 Task: Find people on LinkedIn with the title 'Administrative Specialist' in 'HR Consulting' at 'Job Vacancy Result' located in 'Suifenhe'.
Action: Mouse moved to (483, 64)
Screenshot: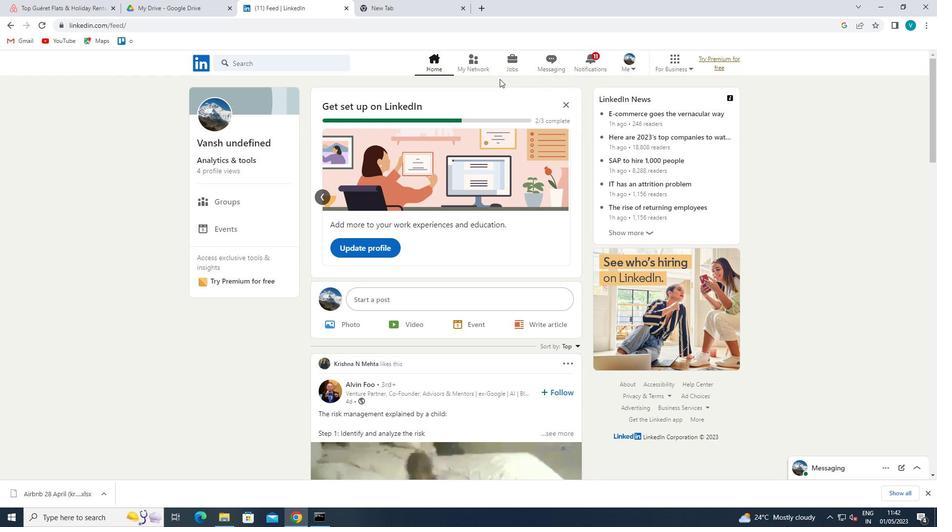 
Action: Mouse pressed left at (483, 64)
Screenshot: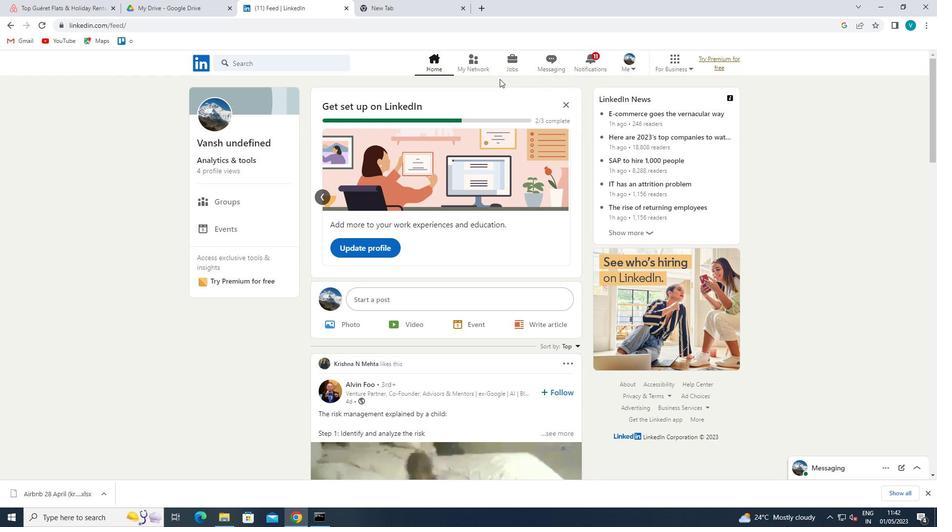 
Action: Mouse moved to (258, 114)
Screenshot: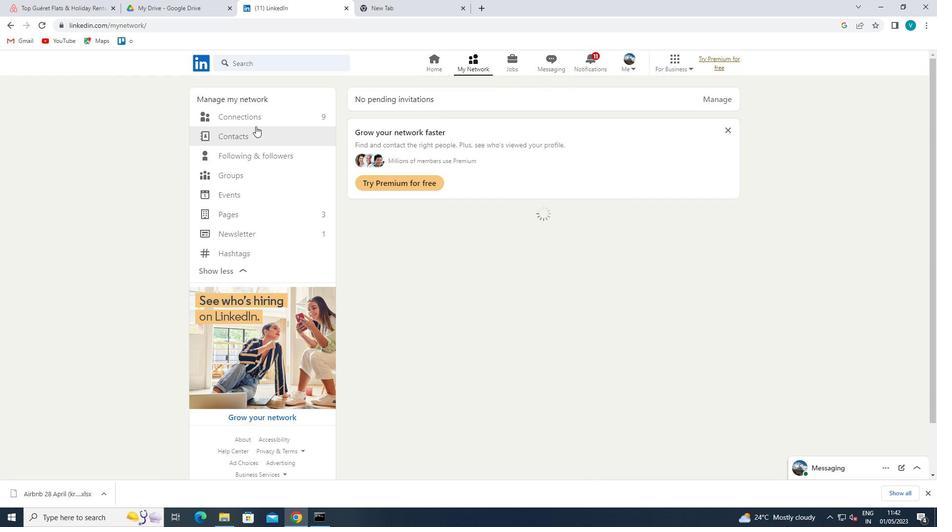 
Action: Mouse pressed left at (258, 114)
Screenshot: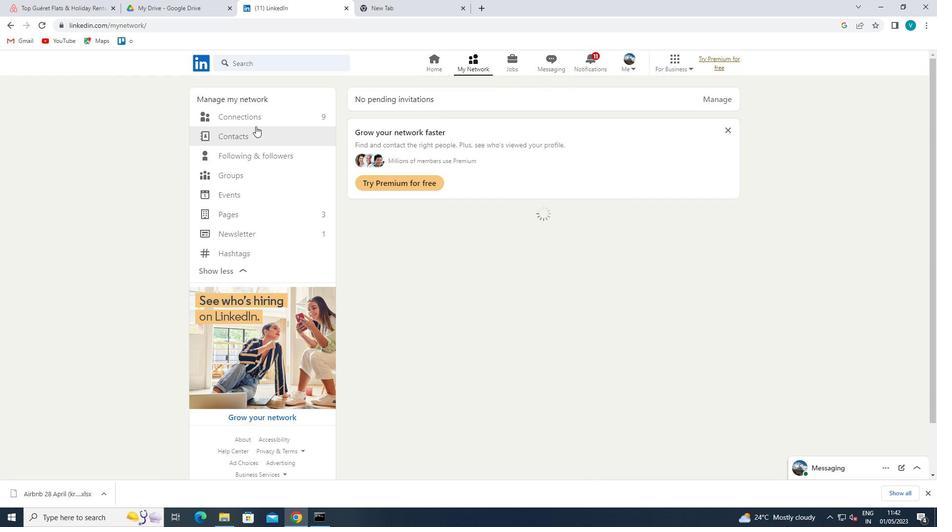 
Action: Mouse moved to (538, 122)
Screenshot: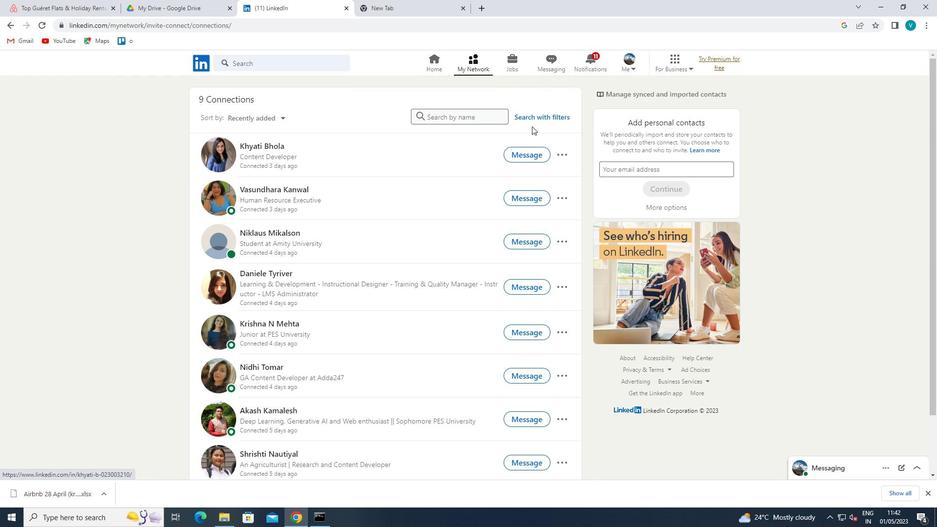 
Action: Mouse pressed left at (538, 122)
Screenshot: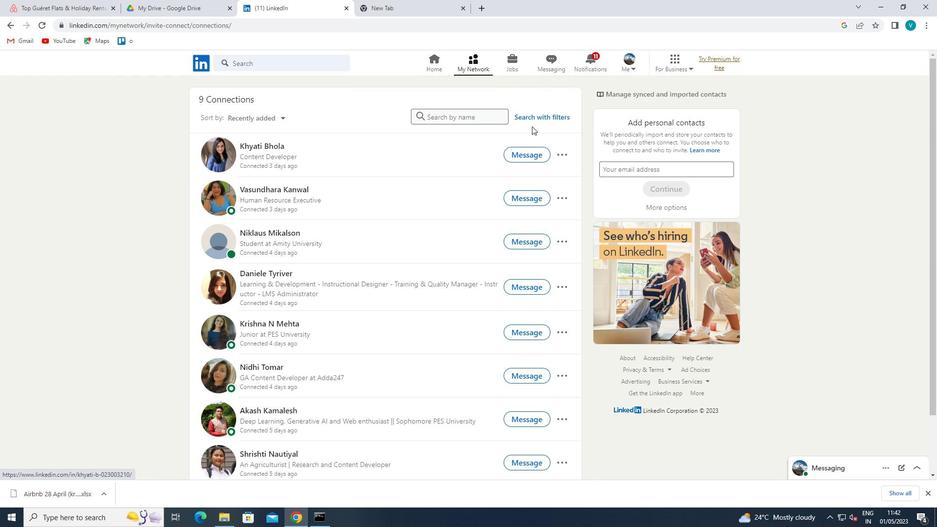 
Action: Mouse moved to (452, 92)
Screenshot: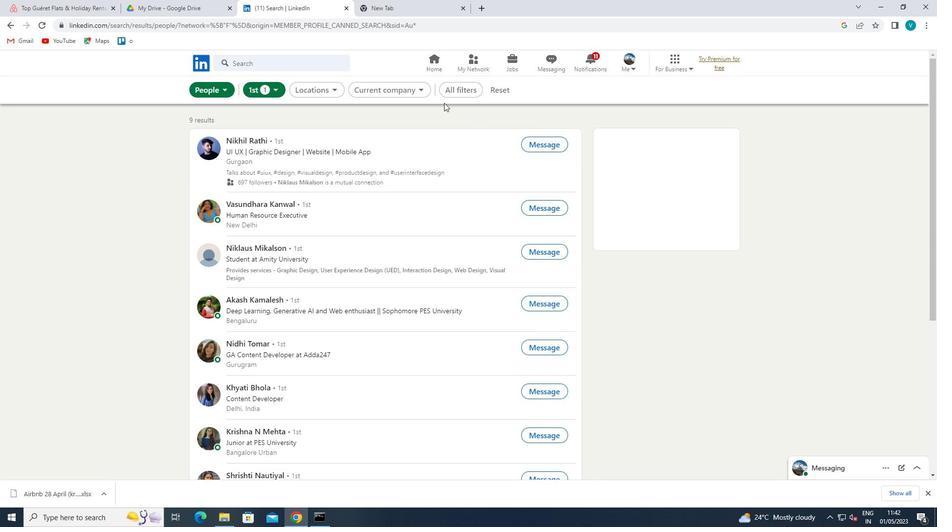 
Action: Mouse pressed left at (452, 92)
Screenshot: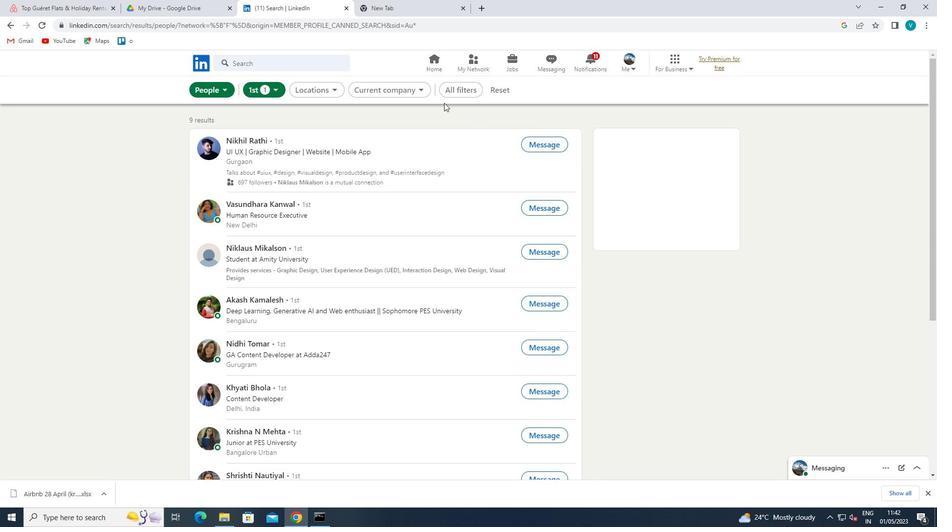 
Action: Mouse moved to (737, 238)
Screenshot: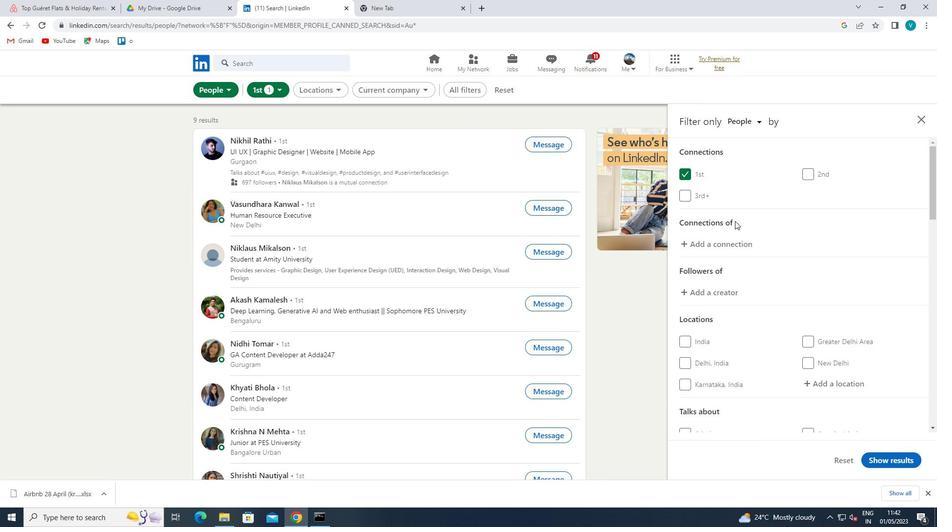 
Action: Mouse scrolled (737, 238) with delta (0, 0)
Screenshot: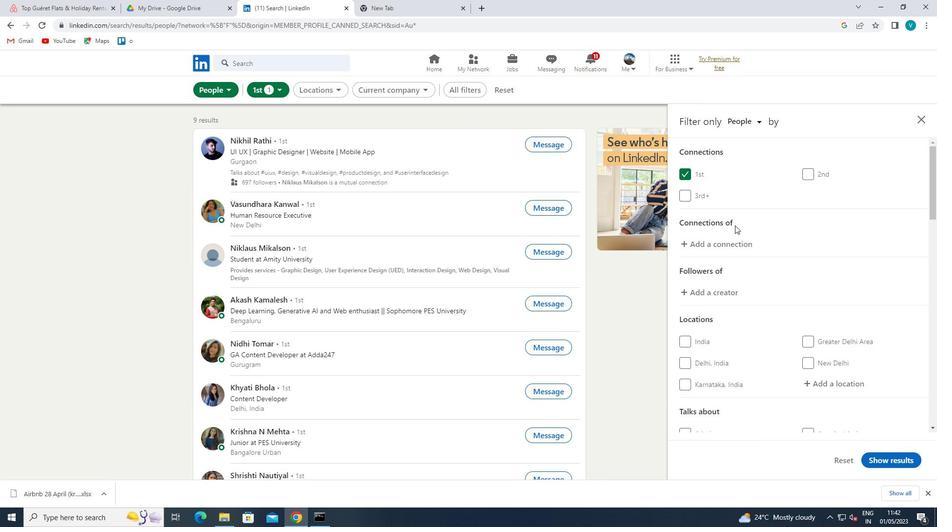 
Action: Mouse moved to (808, 330)
Screenshot: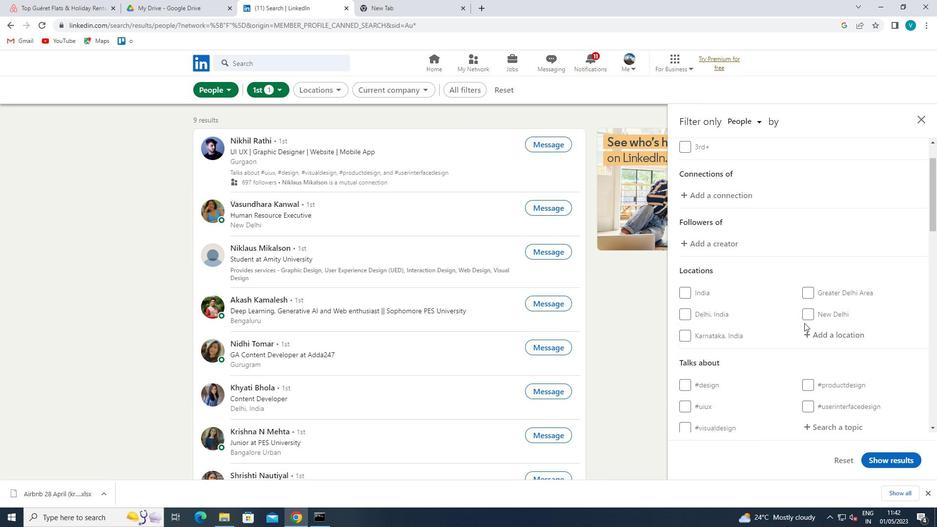 
Action: Mouse pressed left at (808, 330)
Screenshot: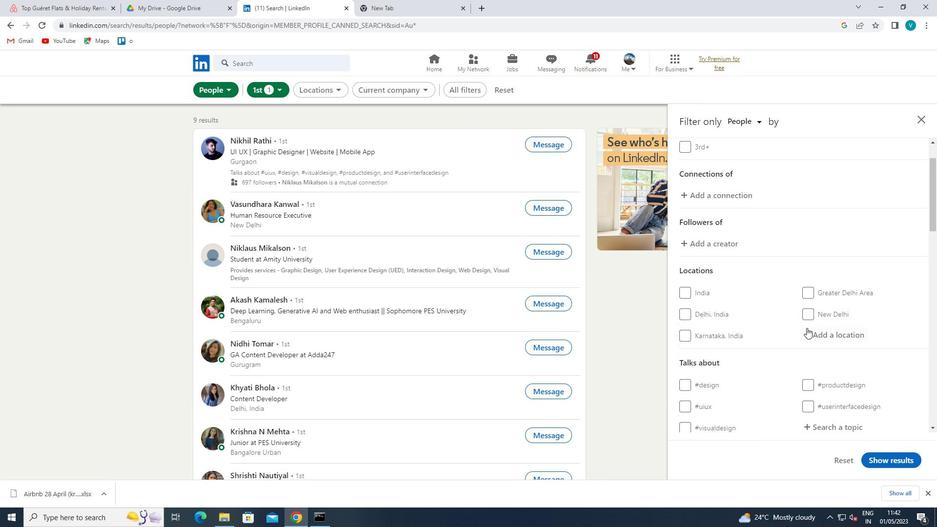 
Action: Mouse moved to (379, 144)
Screenshot: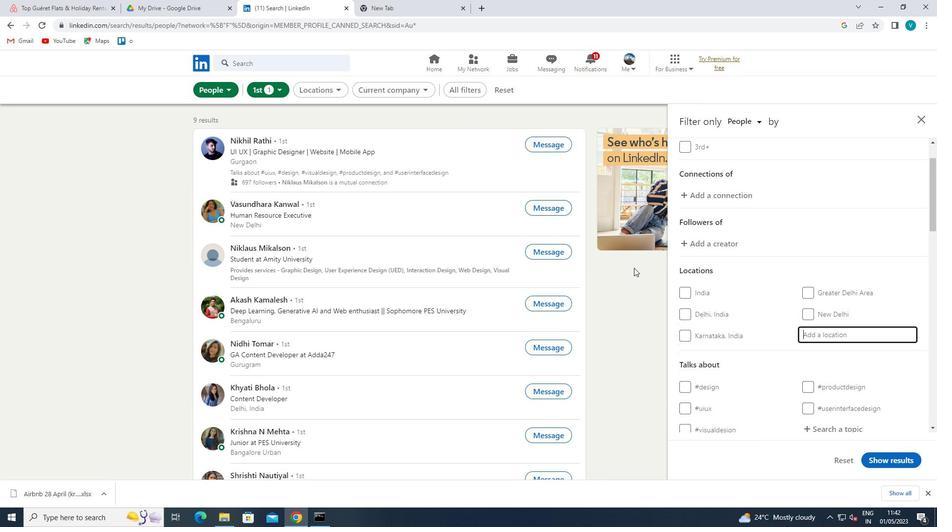 
Action: Key pressed <Key.shift>SUIFENHE
Screenshot: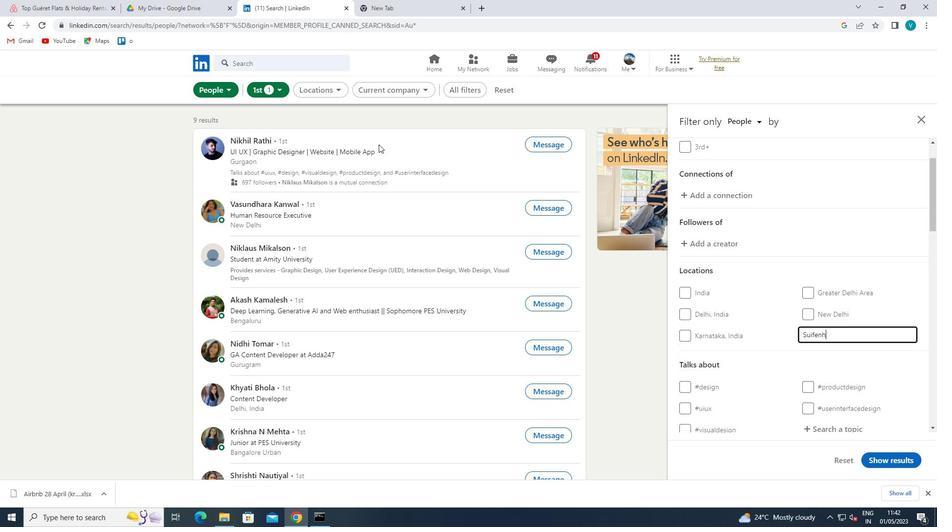 
Action: Mouse moved to (753, 315)
Screenshot: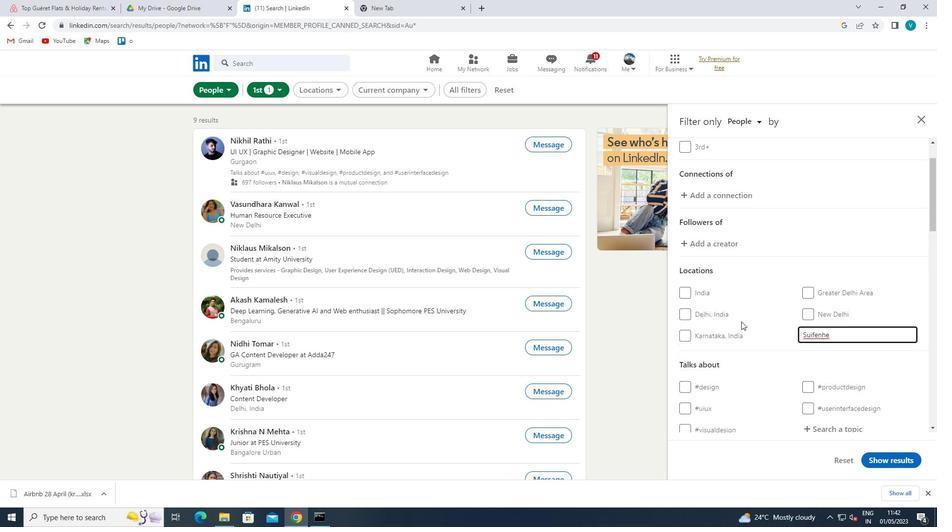 
Action: Mouse pressed left at (753, 315)
Screenshot: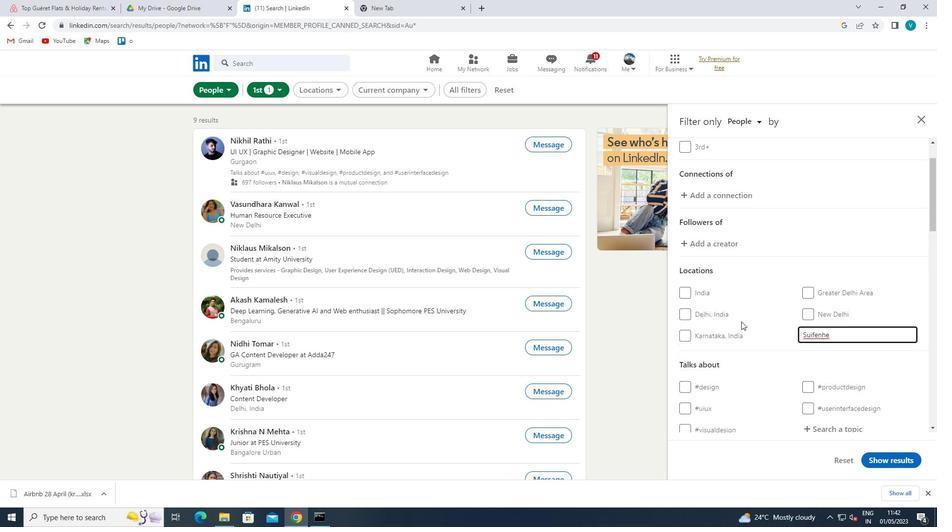 
Action: Mouse moved to (807, 299)
Screenshot: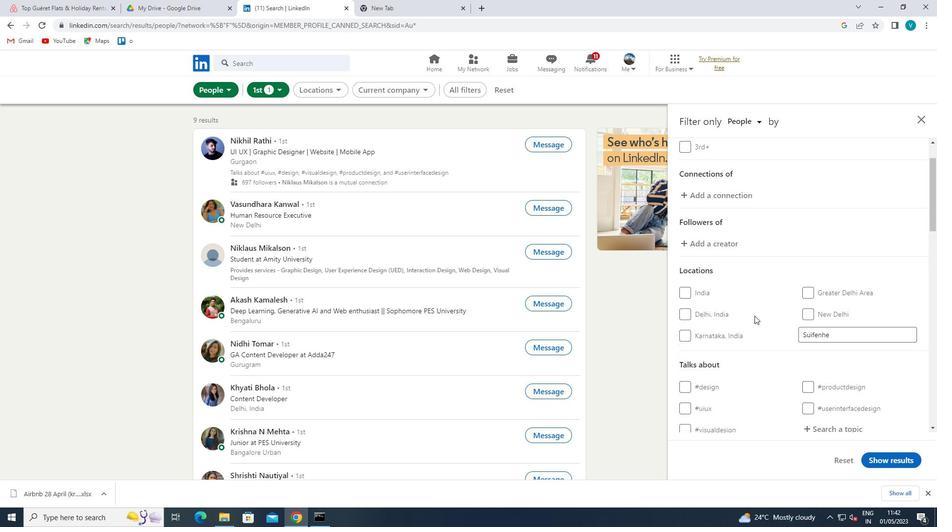 
Action: Mouse scrolled (807, 299) with delta (0, 0)
Screenshot: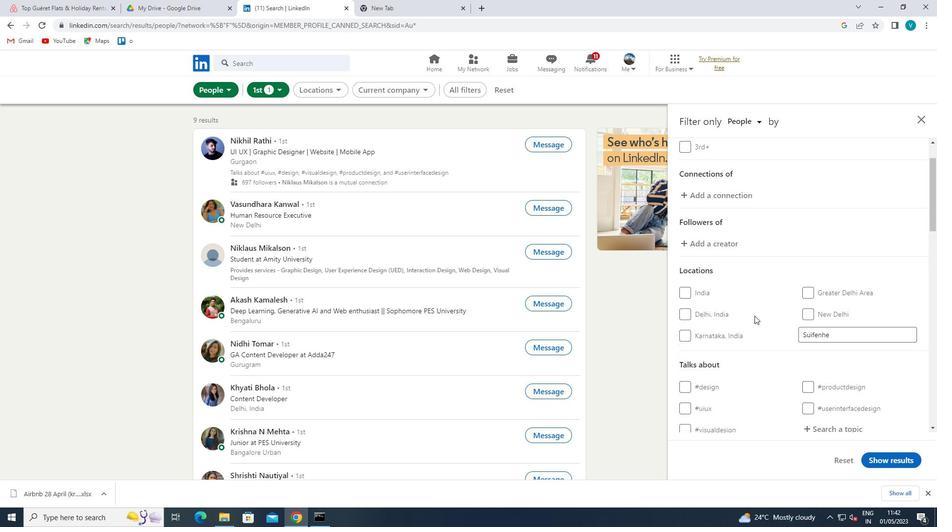 
Action: Mouse scrolled (807, 299) with delta (0, 0)
Screenshot: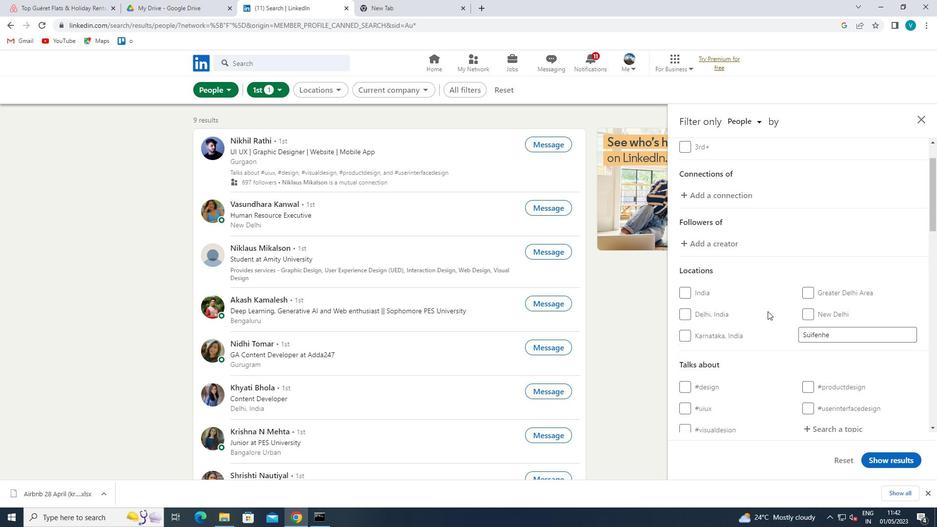 
Action: Mouse scrolled (807, 299) with delta (0, 0)
Screenshot: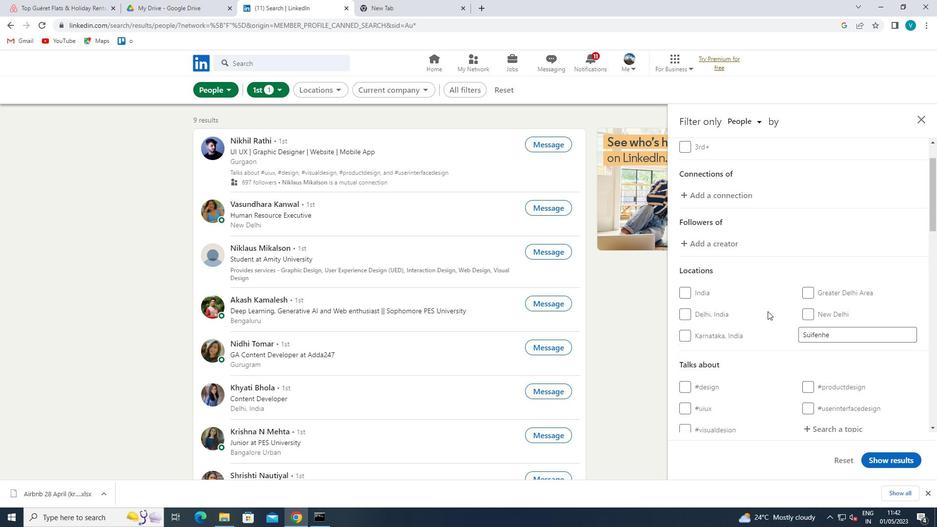
Action: Mouse scrolled (807, 299) with delta (0, 0)
Screenshot: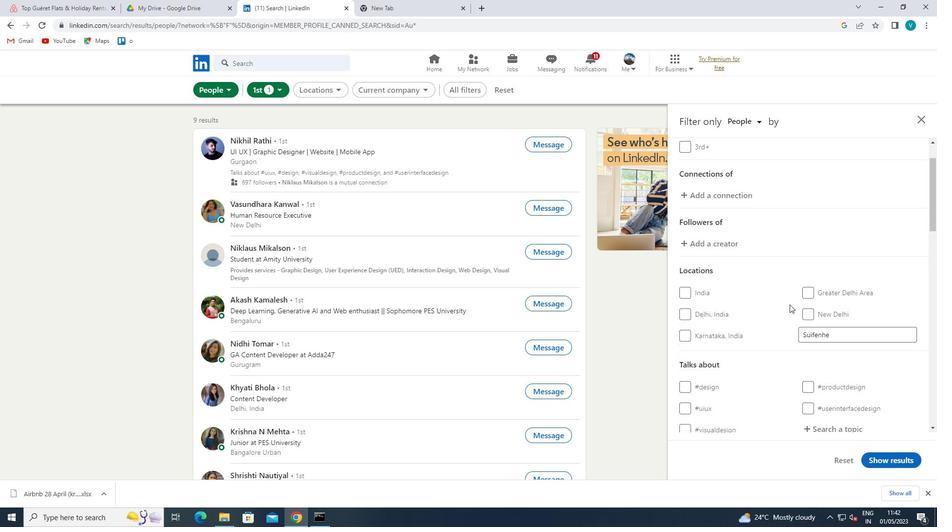 
Action: Mouse moved to (836, 238)
Screenshot: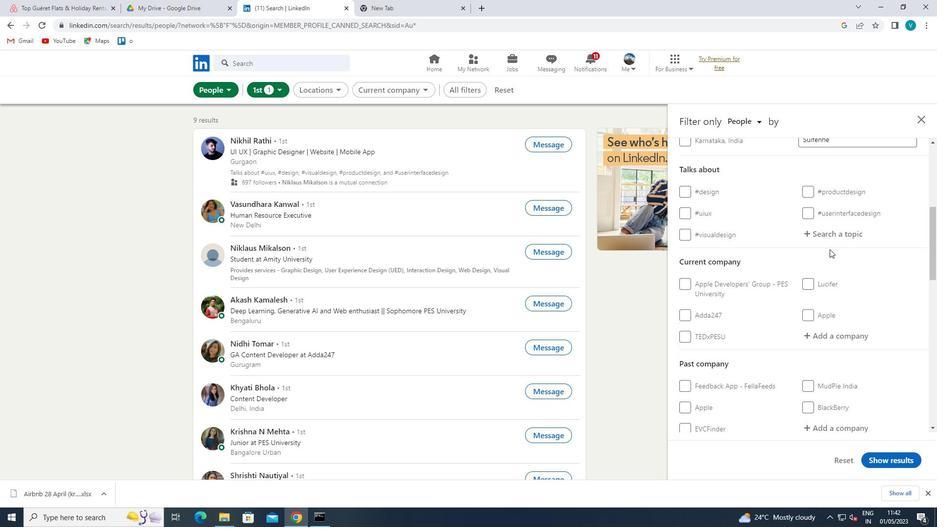 
Action: Mouse pressed left at (836, 238)
Screenshot: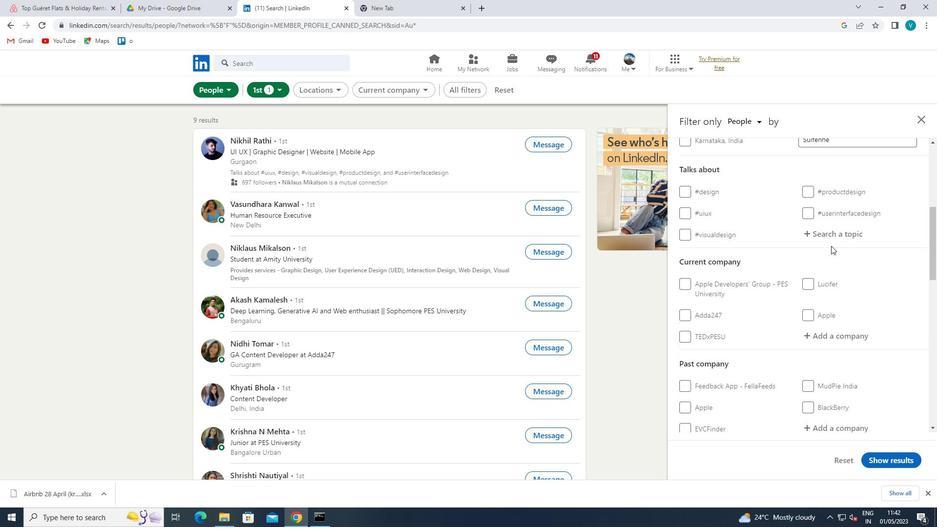 
Action: Mouse moved to (837, 237)
Screenshot: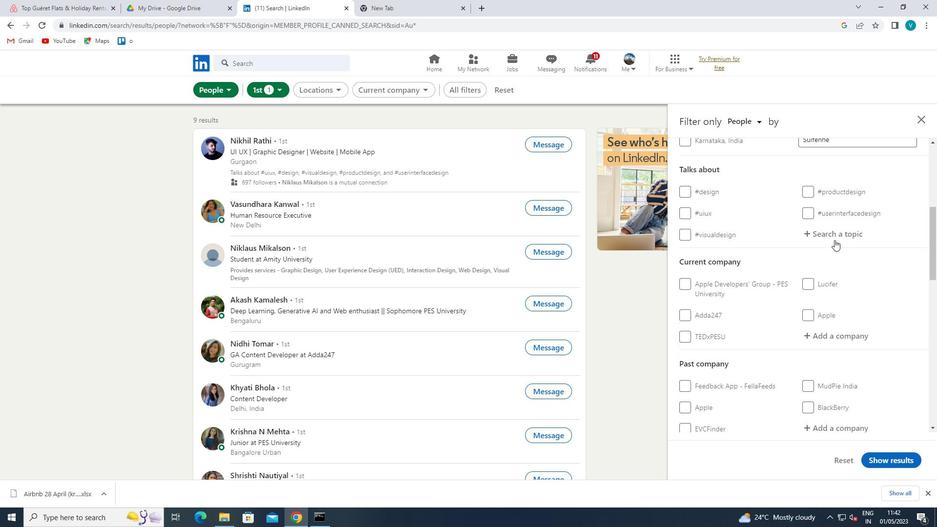 
Action: Key pressed <Key.shift>#COACHING
Screenshot: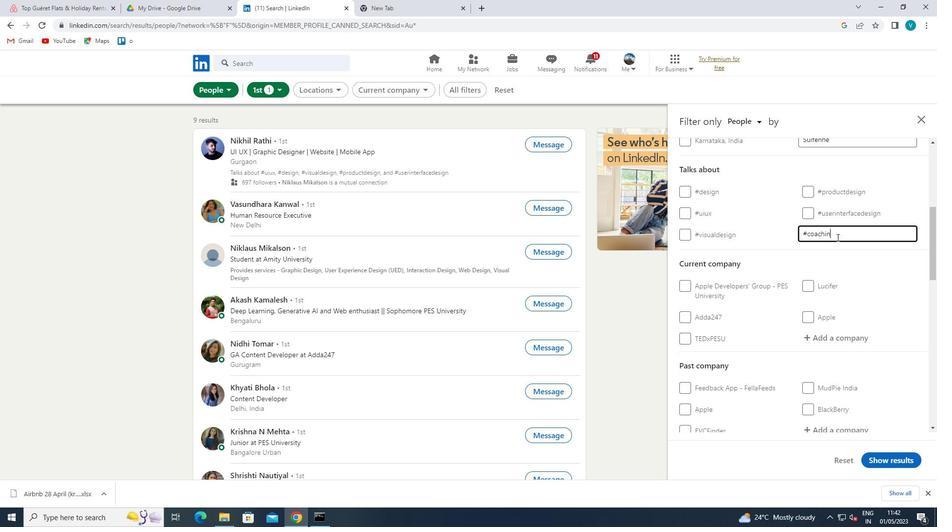 
Action: Mouse moved to (789, 249)
Screenshot: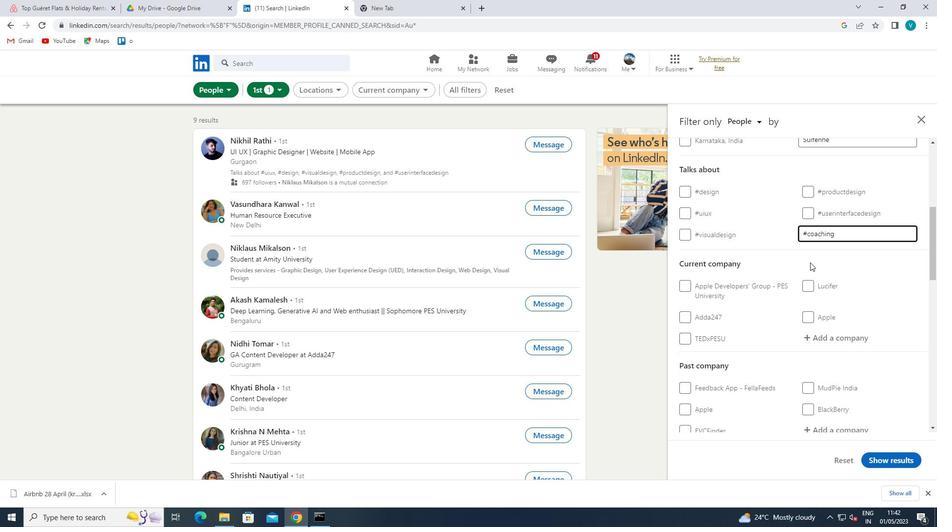 
Action: Mouse pressed left at (789, 249)
Screenshot: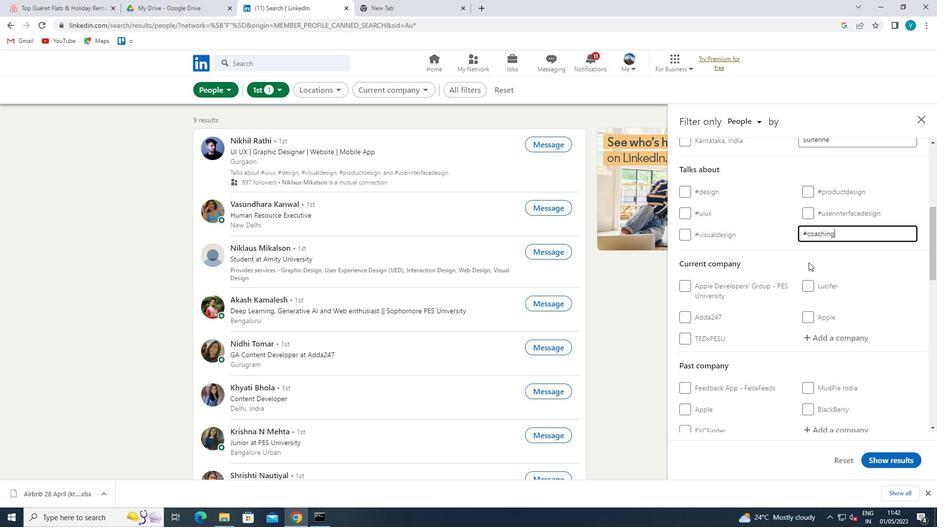 
Action: Mouse scrolled (789, 249) with delta (0, 0)
Screenshot: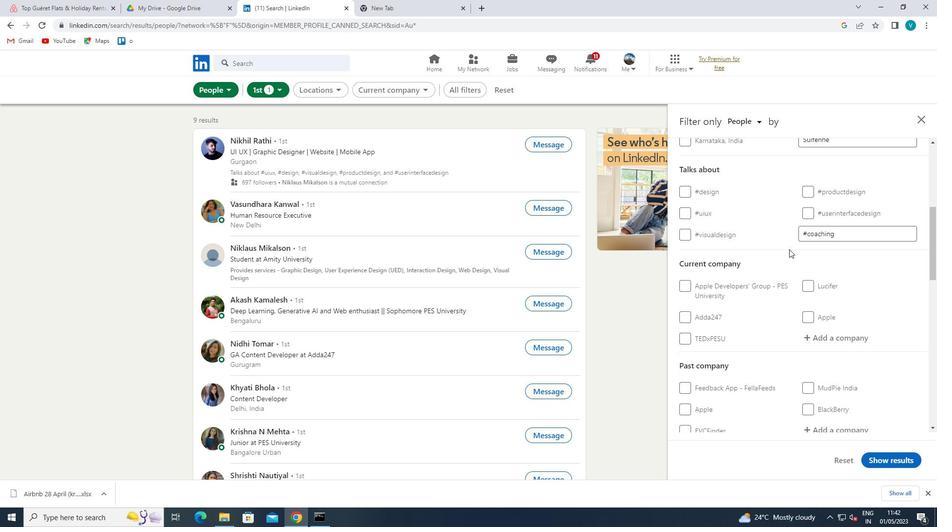 
Action: Mouse scrolled (789, 249) with delta (0, 0)
Screenshot: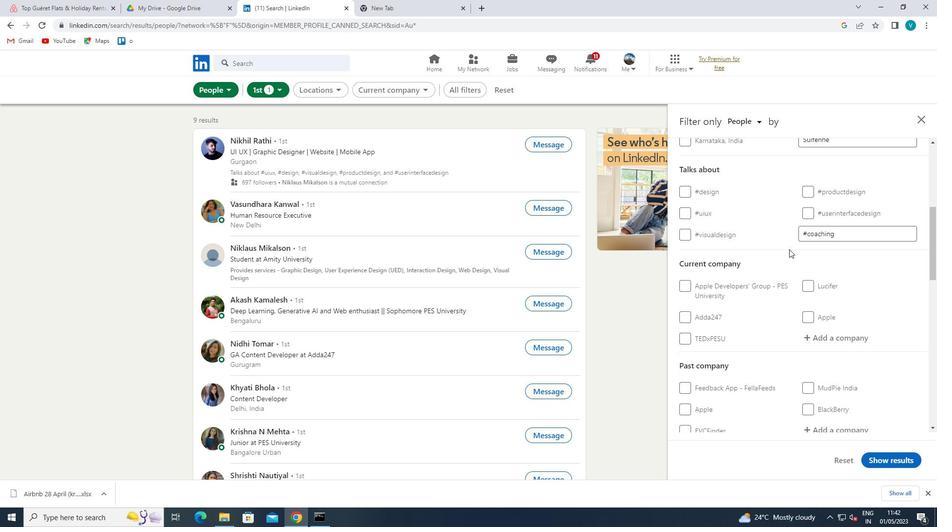 
Action: Mouse moved to (866, 243)
Screenshot: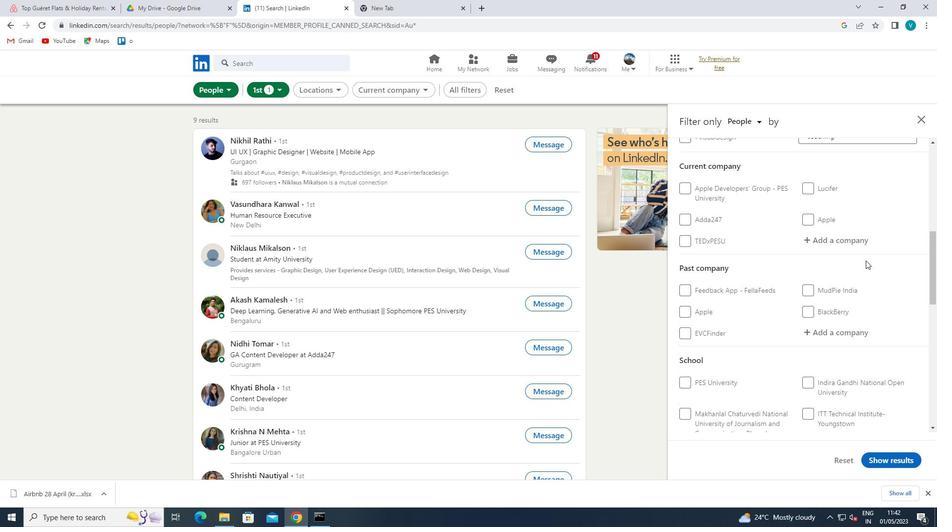 
Action: Mouse pressed left at (866, 243)
Screenshot: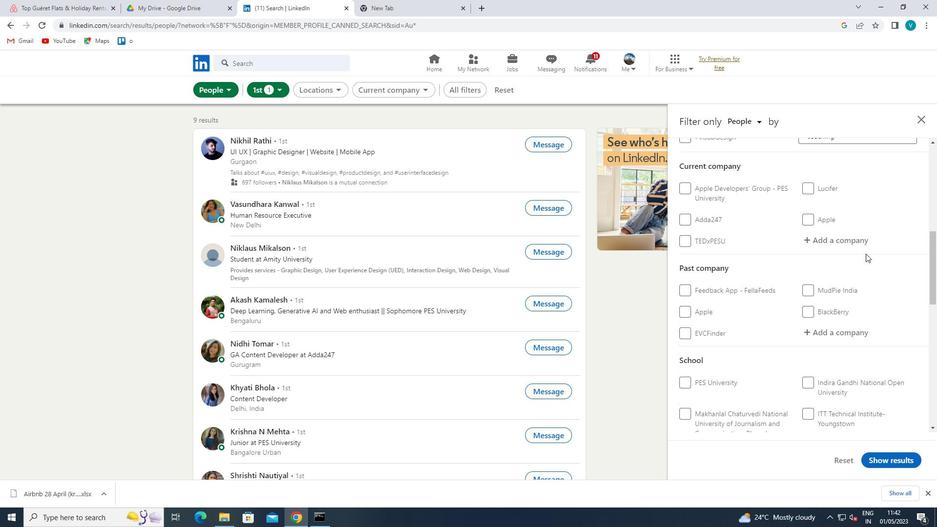 
Action: Mouse moved to (837, 258)
Screenshot: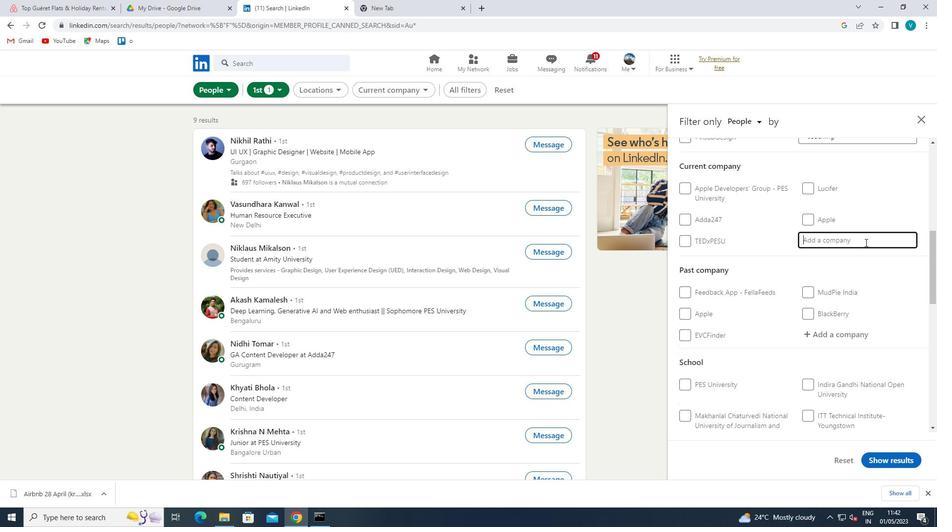
Action: Key pressed <Key.shift>
Screenshot: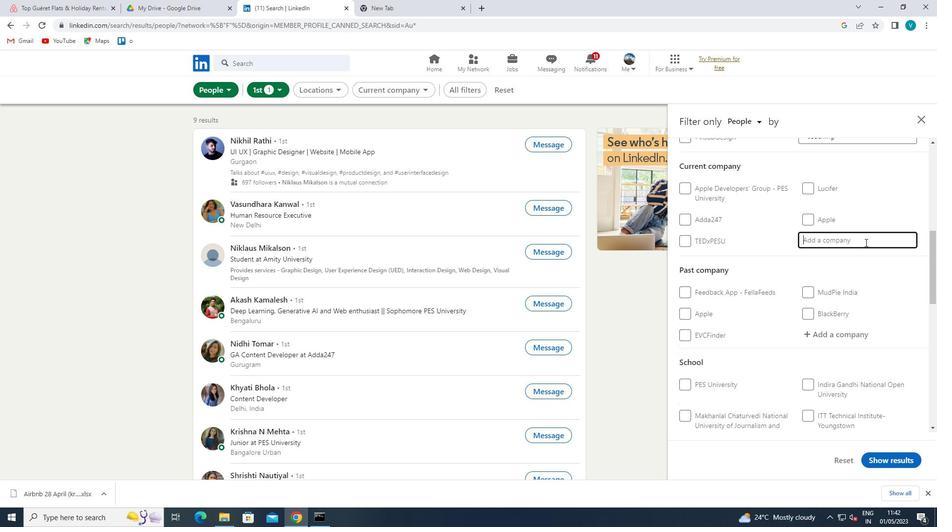 
Action: Mouse moved to (837, 258)
Screenshot: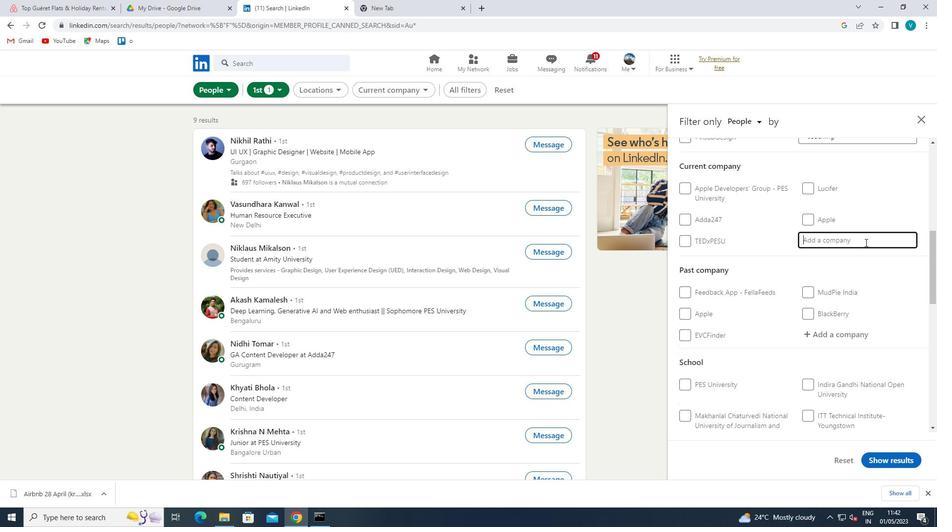 
Action: Key pressed JOB<Key.space><Key.shift>VACANCY
Screenshot: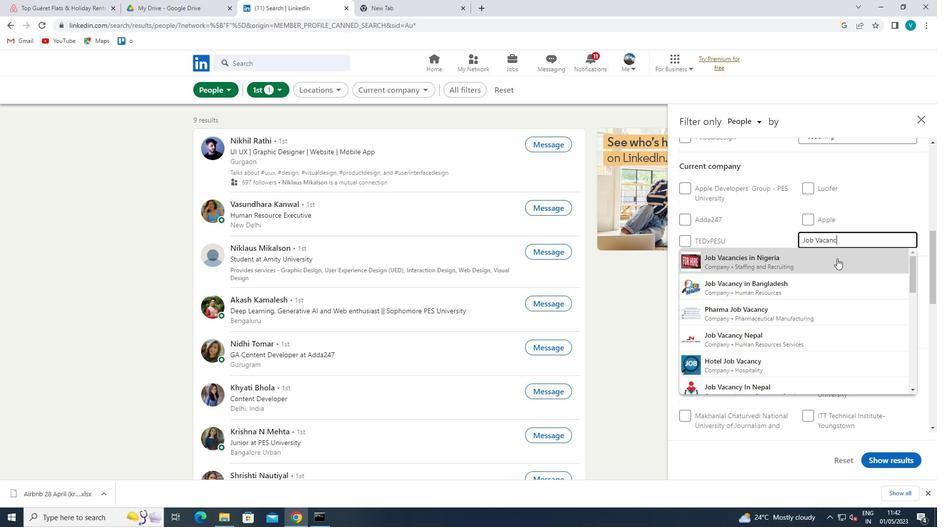 
Action: Mouse moved to (821, 267)
Screenshot: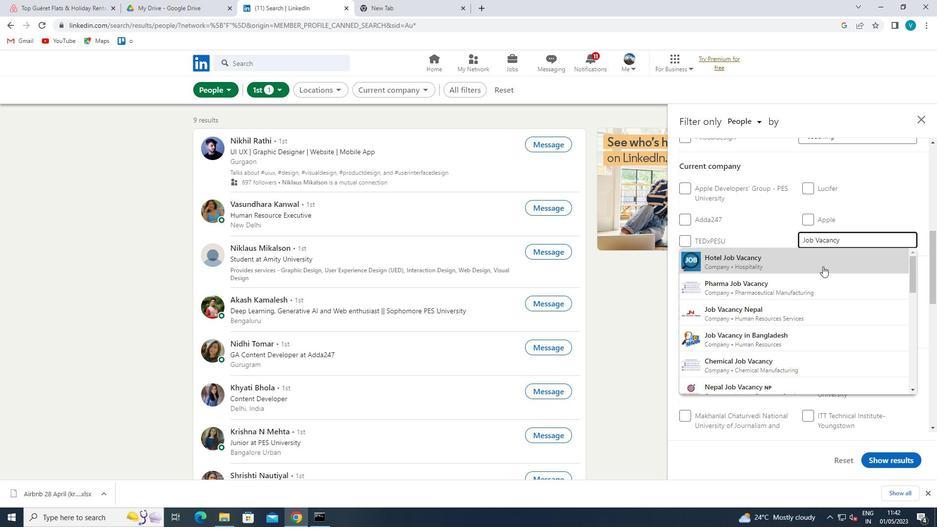 
Action: Key pressed <Key.space>
Screenshot: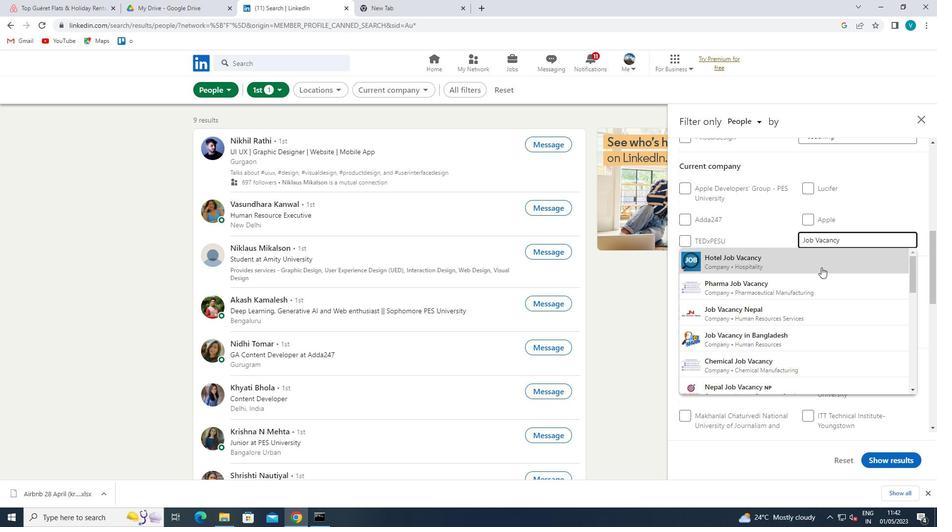 
Action: Mouse moved to (821, 267)
Screenshot: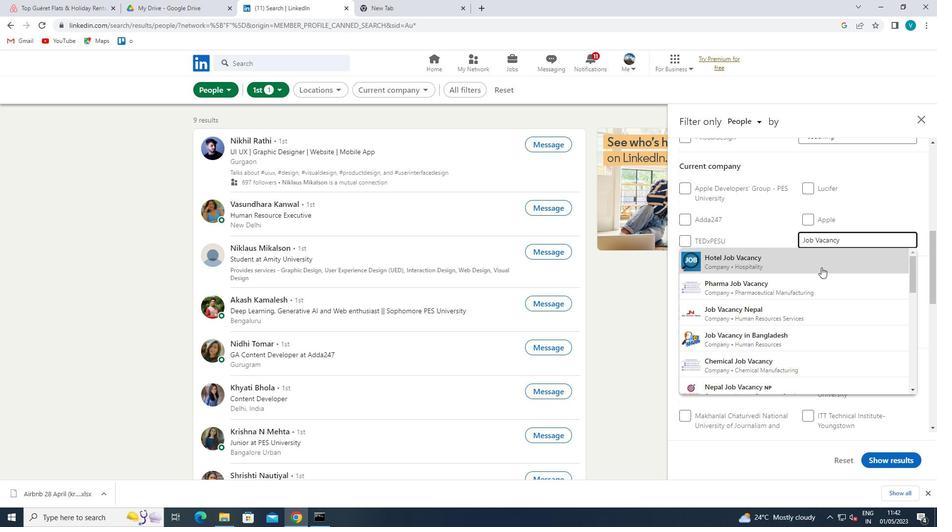 
Action: Key pressed <Key.shift>RE
Screenshot: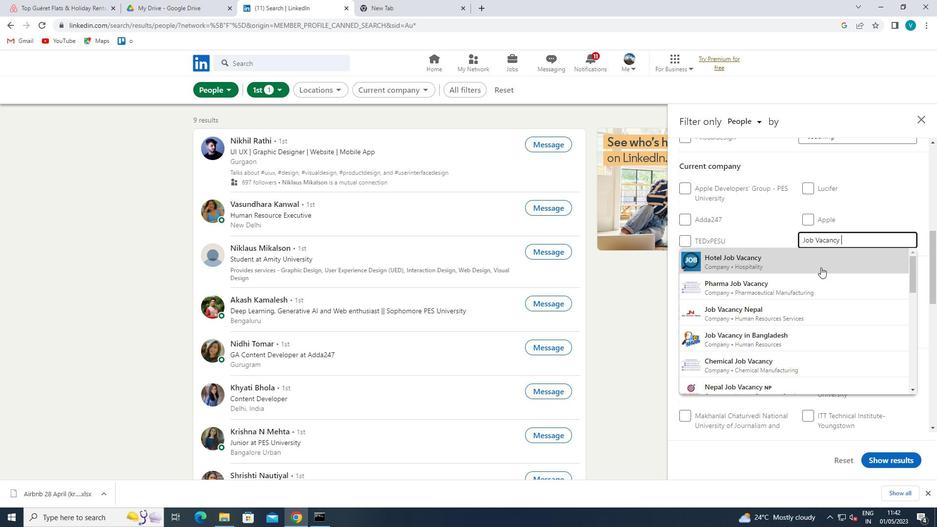 
Action: Mouse moved to (820, 268)
Screenshot: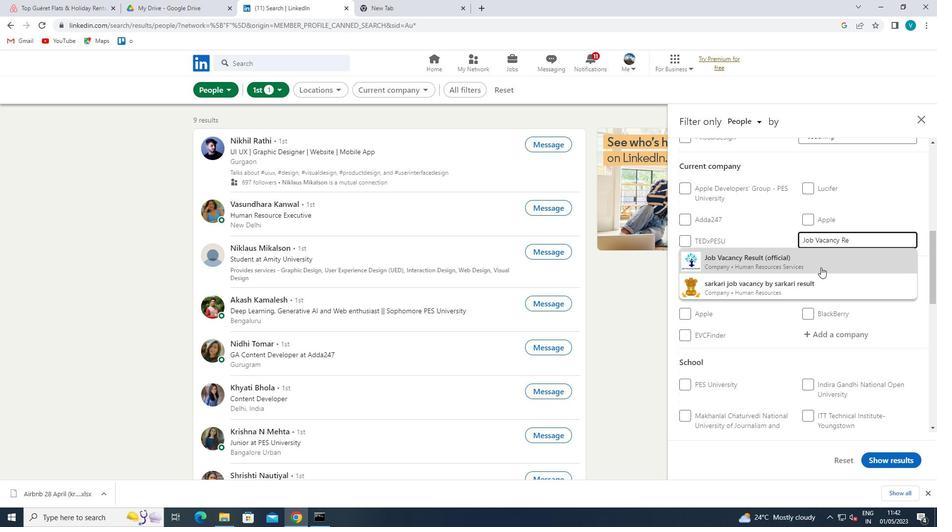 
Action: Mouse pressed left at (820, 268)
Screenshot: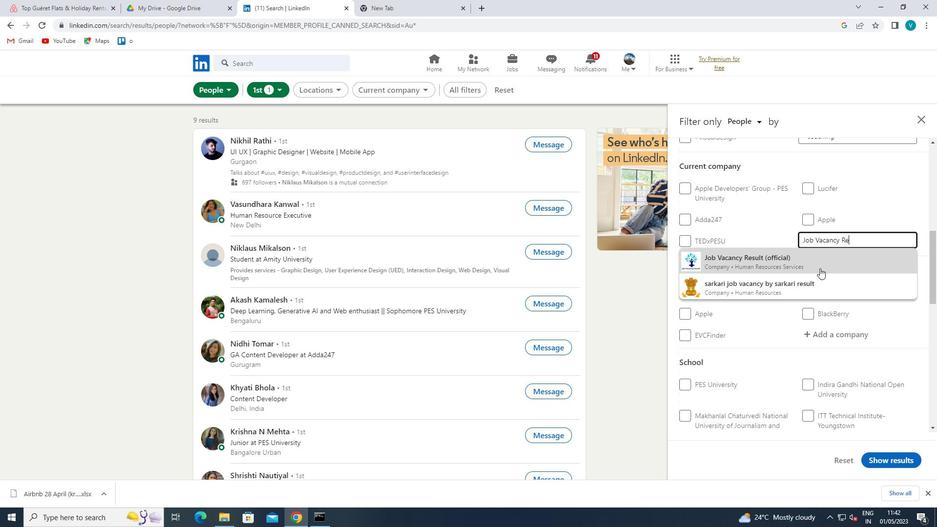 
Action: Mouse scrolled (820, 268) with delta (0, 0)
Screenshot: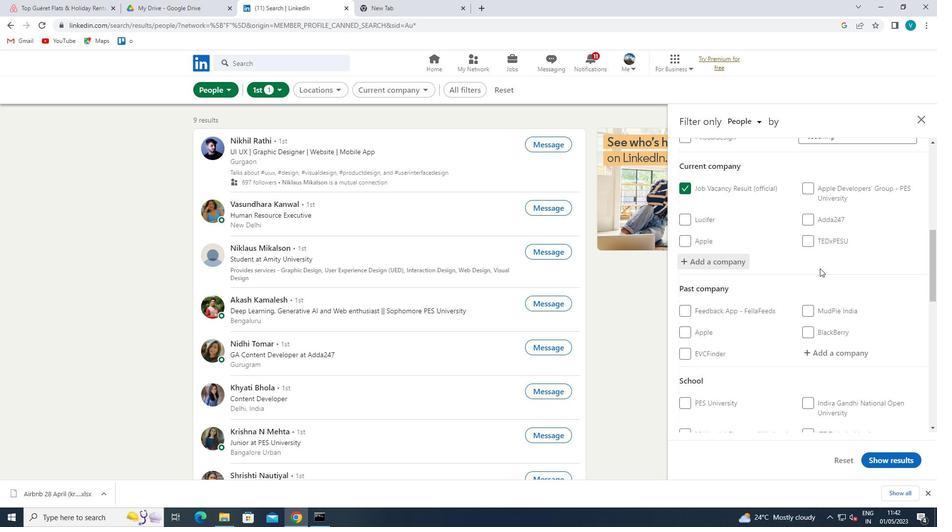 
Action: Mouse scrolled (820, 268) with delta (0, 0)
Screenshot: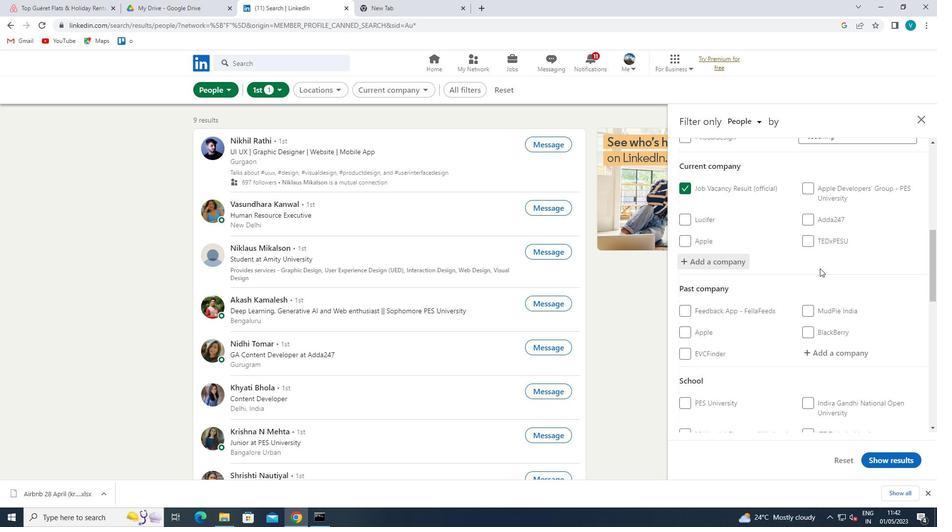 
Action: Mouse scrolled (820, 268) with delta (0, 0)
Screenshot: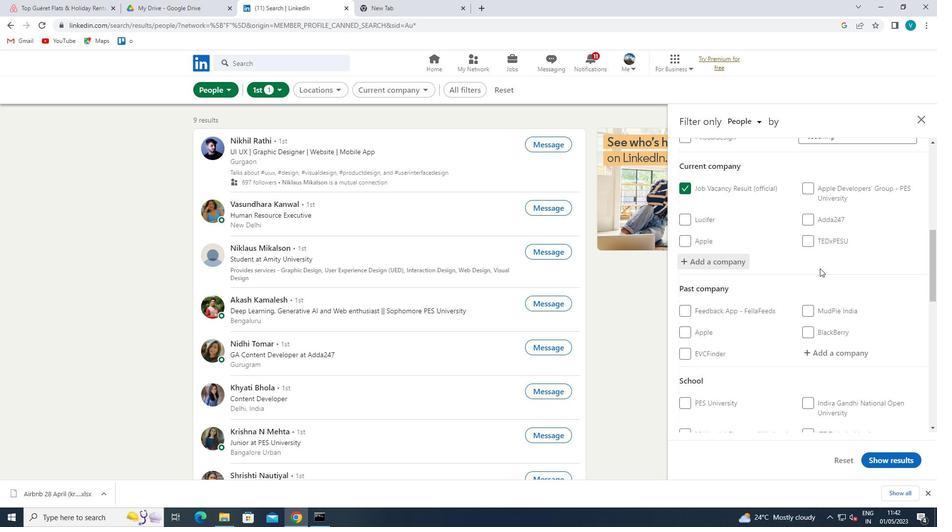 
Action: Mouse moved to (831, 320)
Screenshot: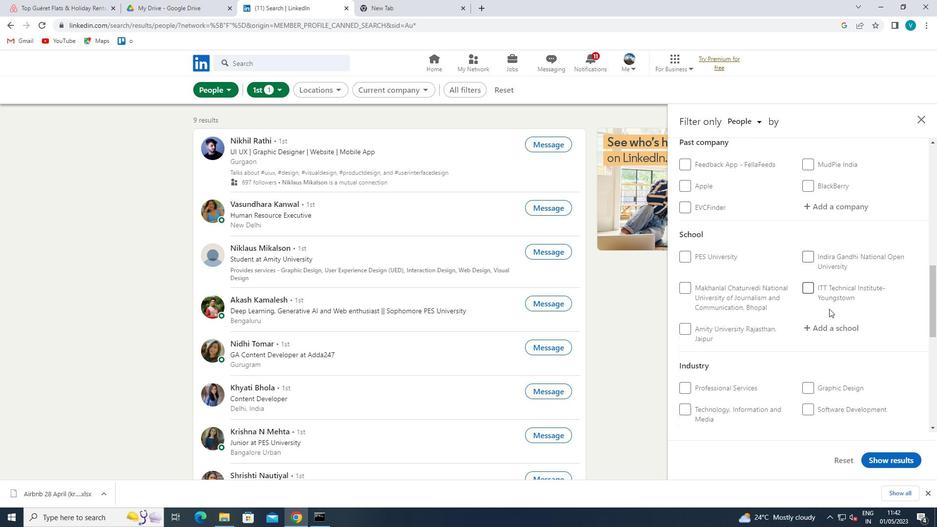 
Action: Mouse pressed left at (831, 320)
Screenshot: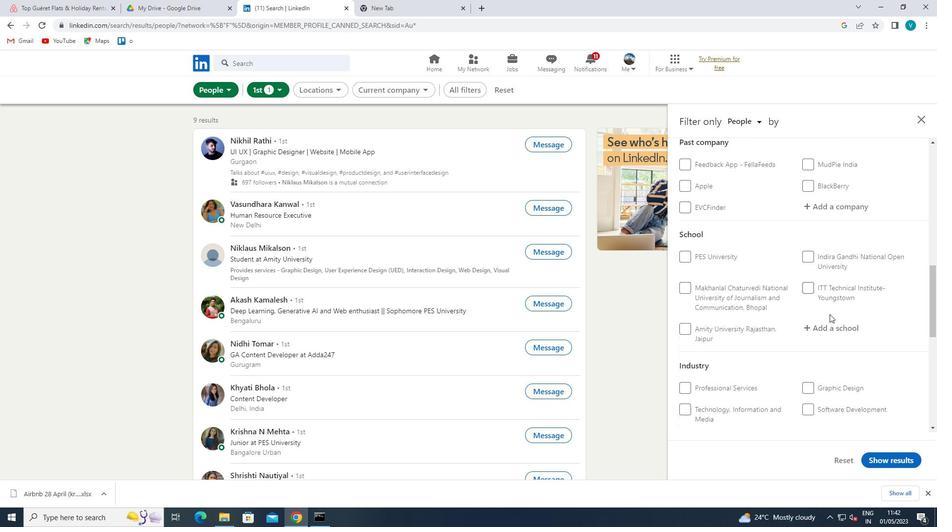 
Action: Mouse moved to (831, 324)
Screenshot: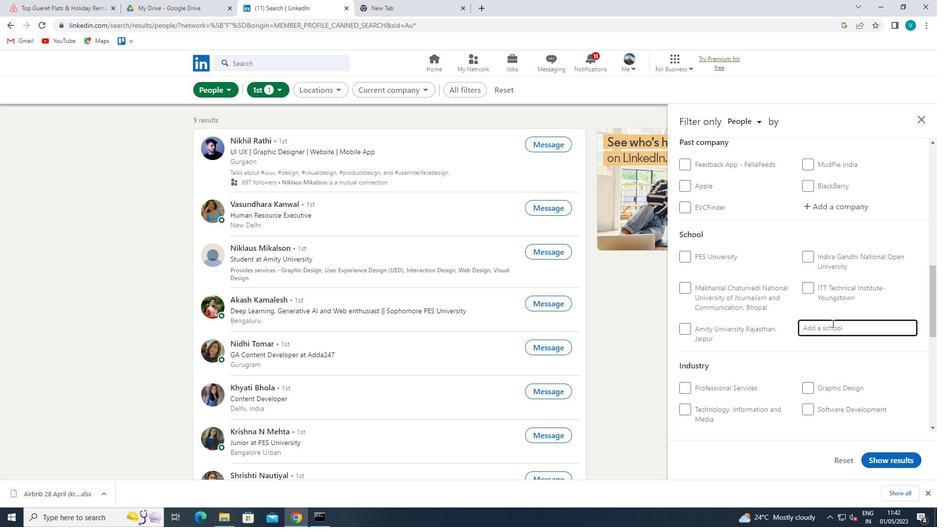 
Action: Mouse pressed left at (831, 324)
Screenshot: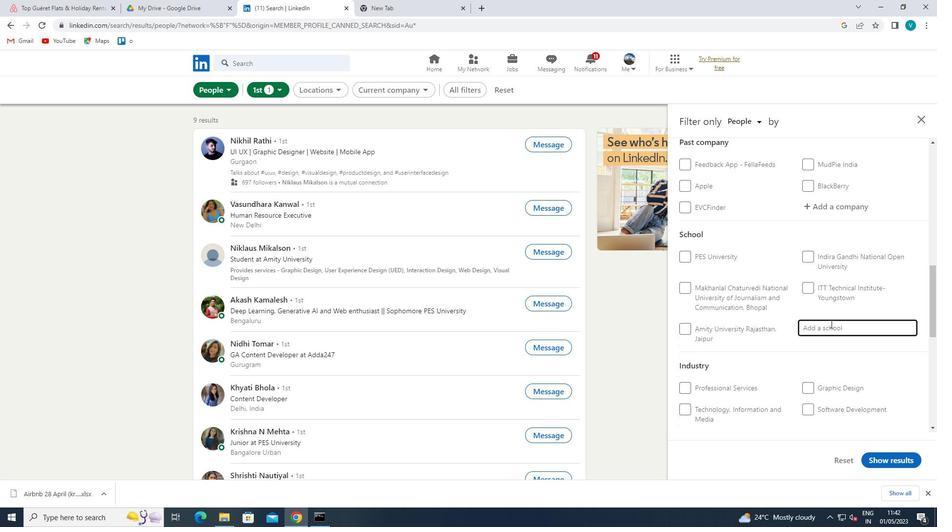 
Action: Key pressed <Key.shift>RAMJAS<Key.space>
Screenshot: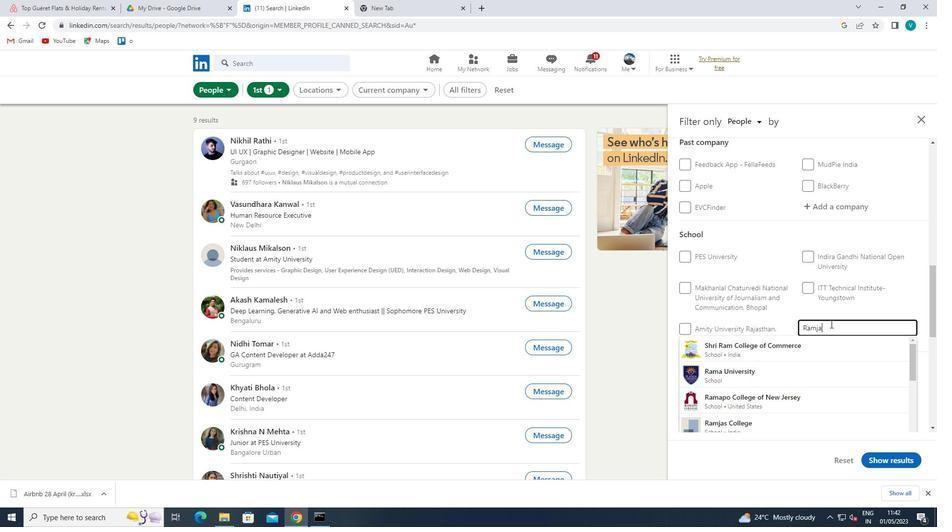 
Action: Mouse moved to (824, 345)
Screenshot: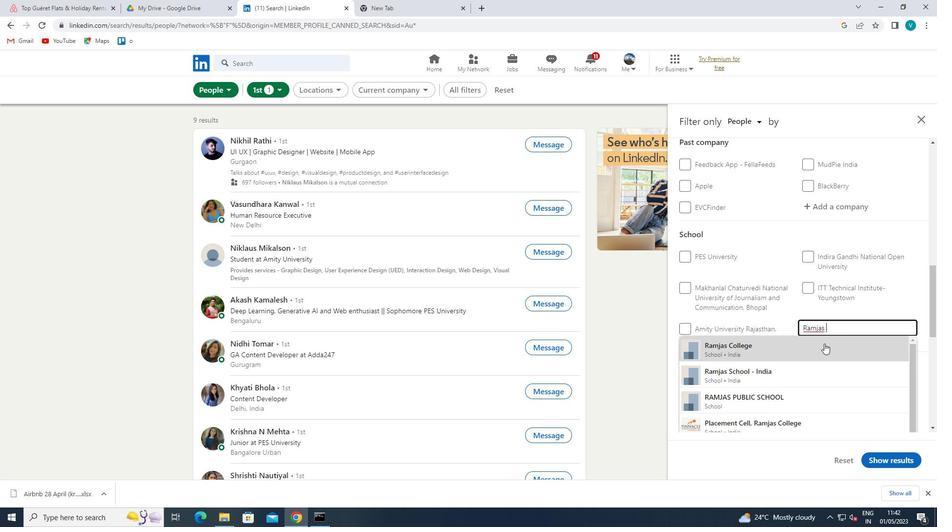 
Action: Mouse pressed left at (824, 345)
Screenshot: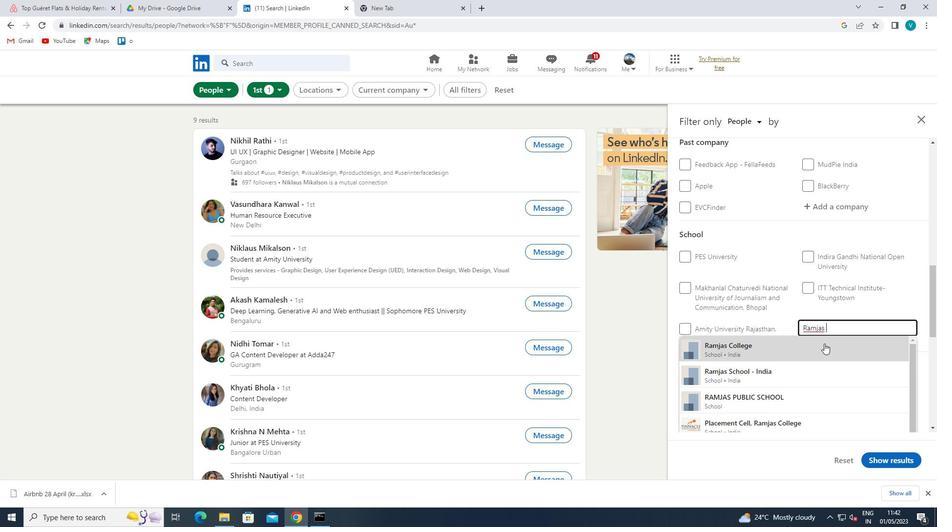 
Action: Mouse moved to (827, 345)
Screenshot: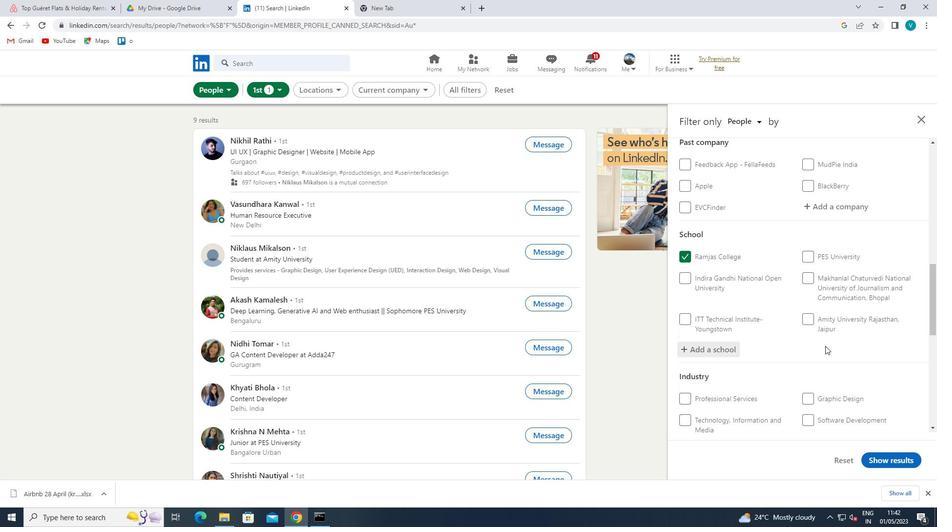 
Action: Mouse scrolled (827, 345) with delta (0, 0)
Screenshot: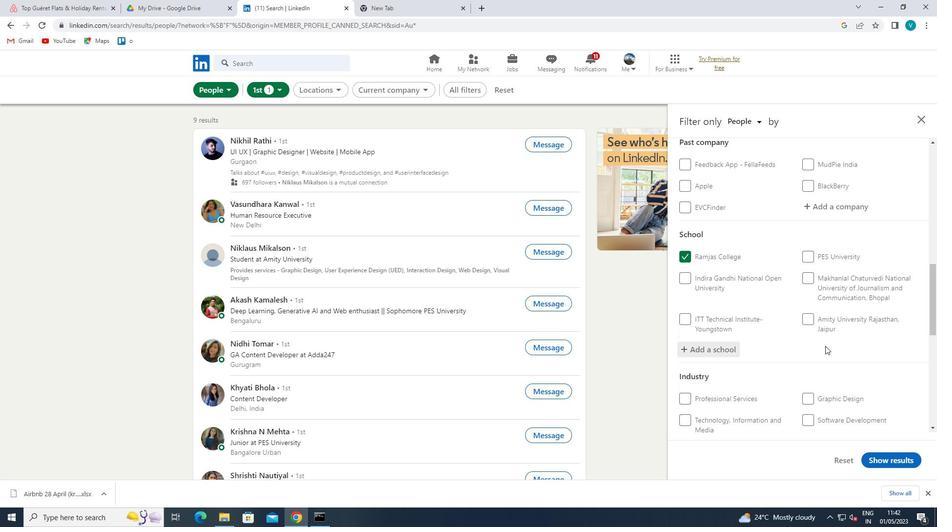 
Action: Mouse scrolled (827, 345) with delta (0, 0)
Screenshot: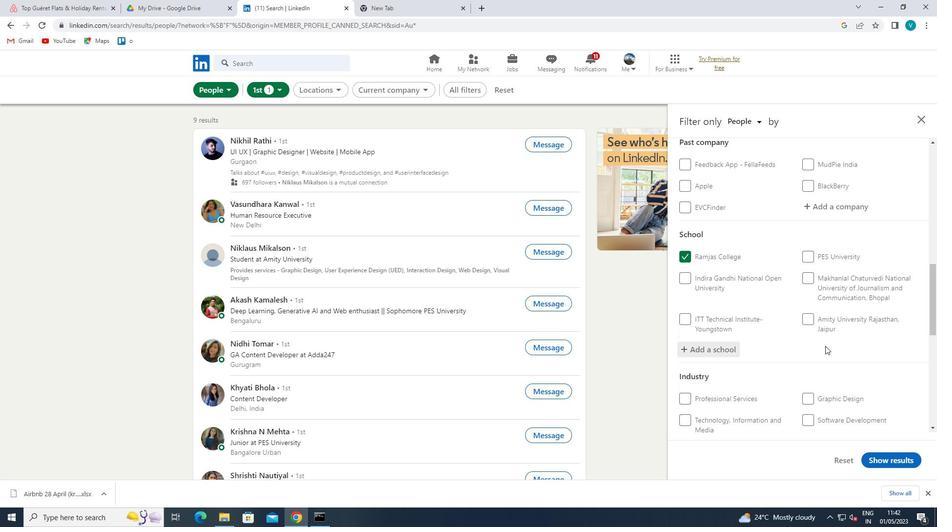
Action: Mouse scrolled (827, 345) with delta (0, 0)
Screenshot: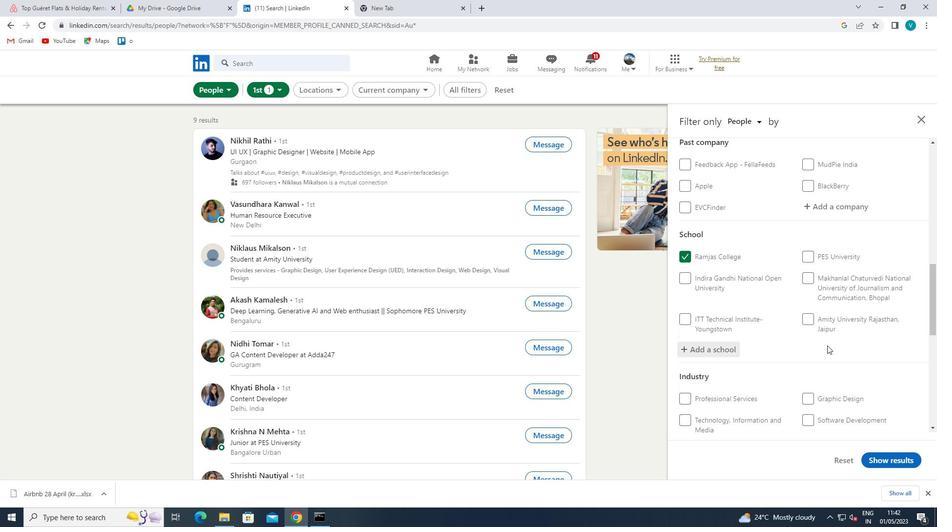 
Action: Mouse scrolled (827, 345) with delta (0, 0)
Screenshot: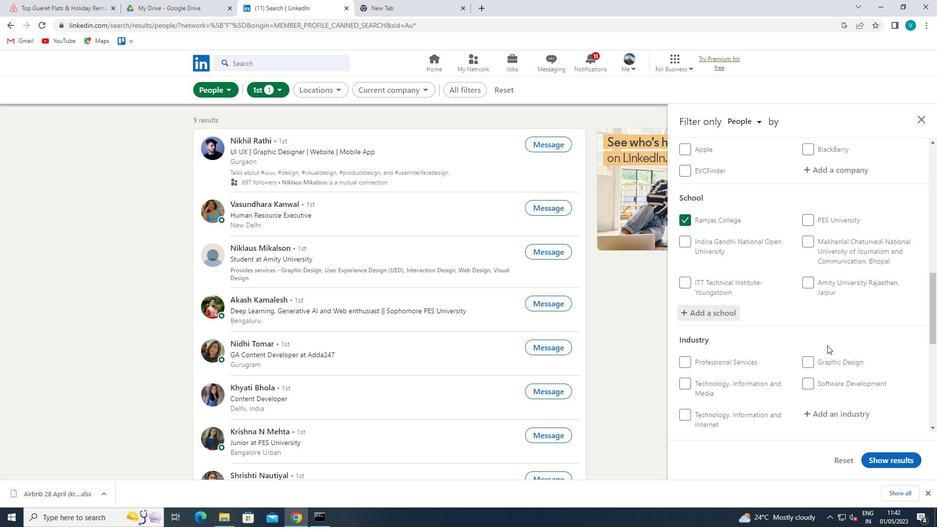 
Action: Mouse moved to (843, 254)
Screenshot: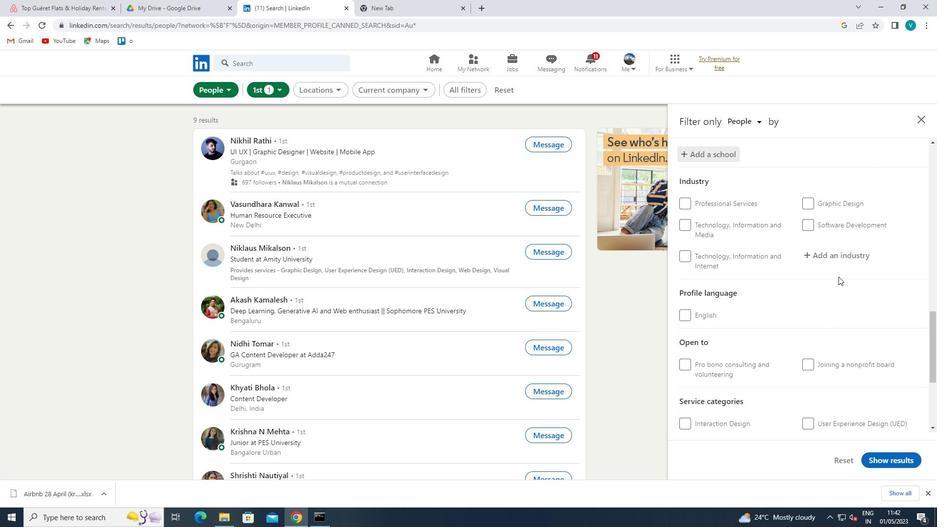 
Action: Mouse pressed left at (843, 254)
Screenshot: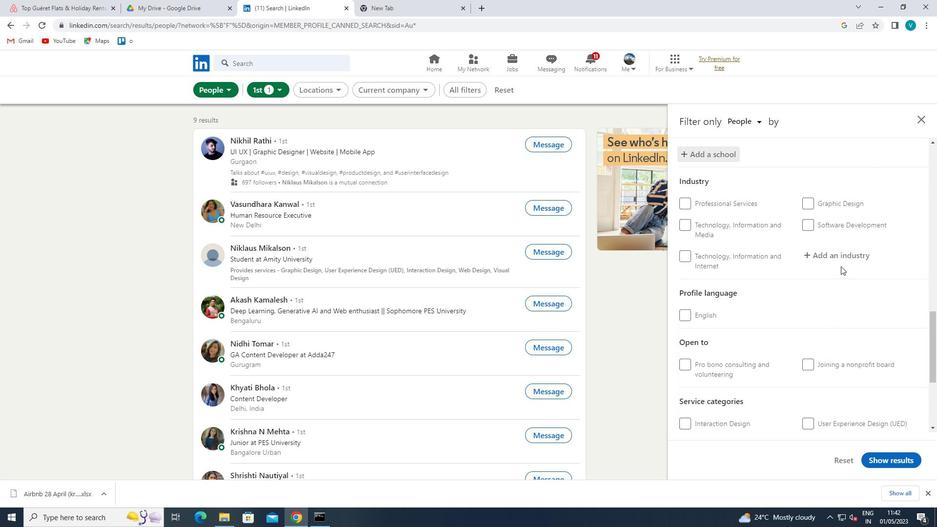 
Action: Mouse moved to (844, 254)
Screenshot: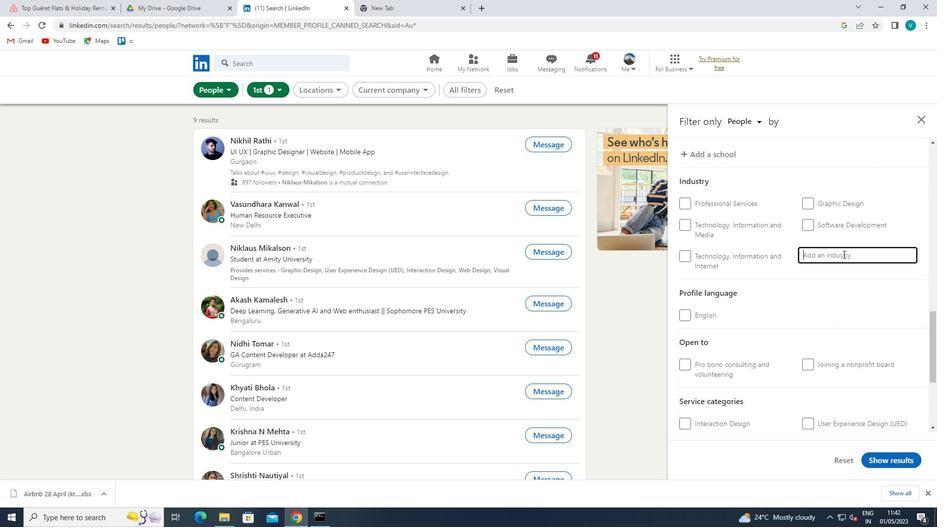 
Action: Key pressed <Key.shift>BAKED<Key.space><Key.shift>GOODS<Key.space>
Screenshot: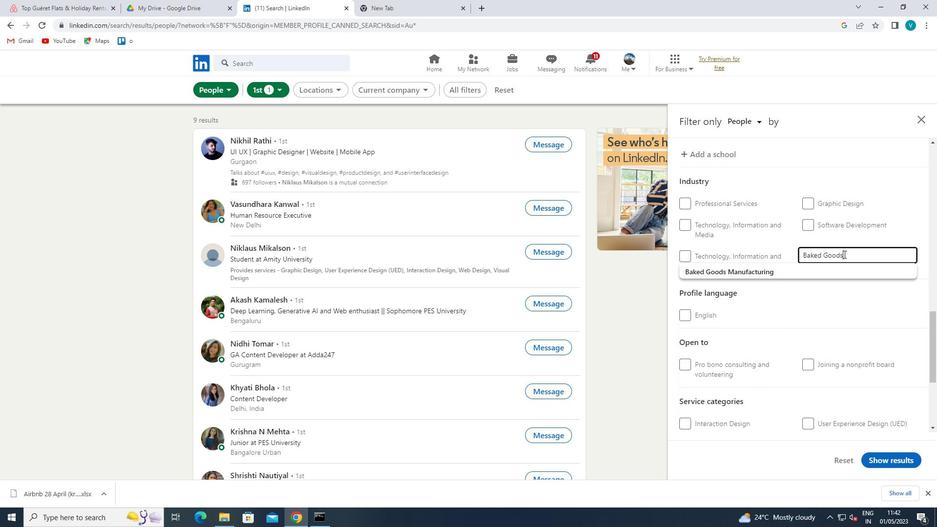 
Action: Mouse moved to (827, 270)
Screenshot: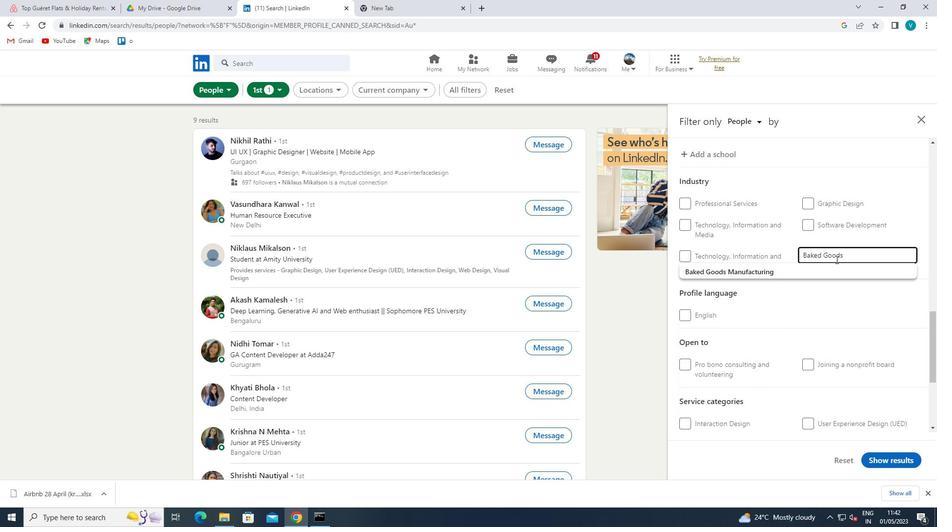 
Action: Mouse pressed left at (827, 270)
Screenshot: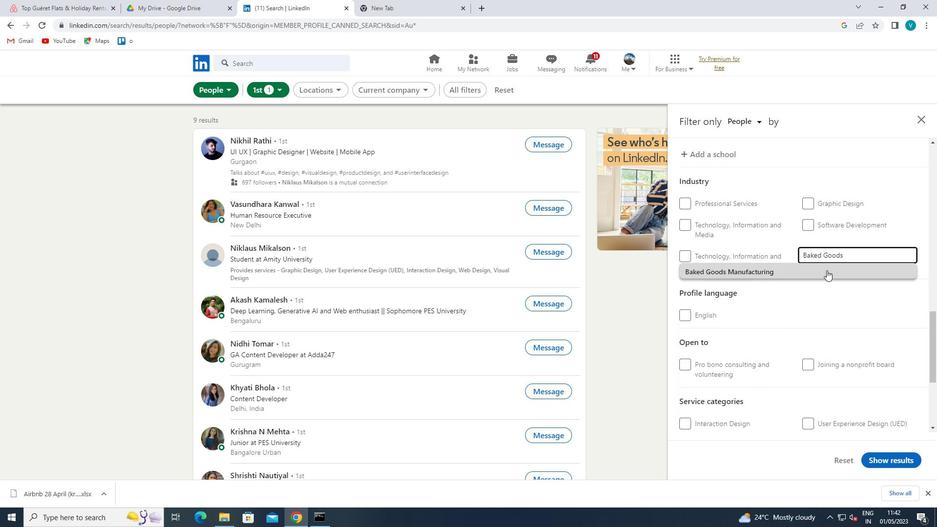 
Action: Mouse scrolled (827, 270) with delta (0, 0)
Screenshot: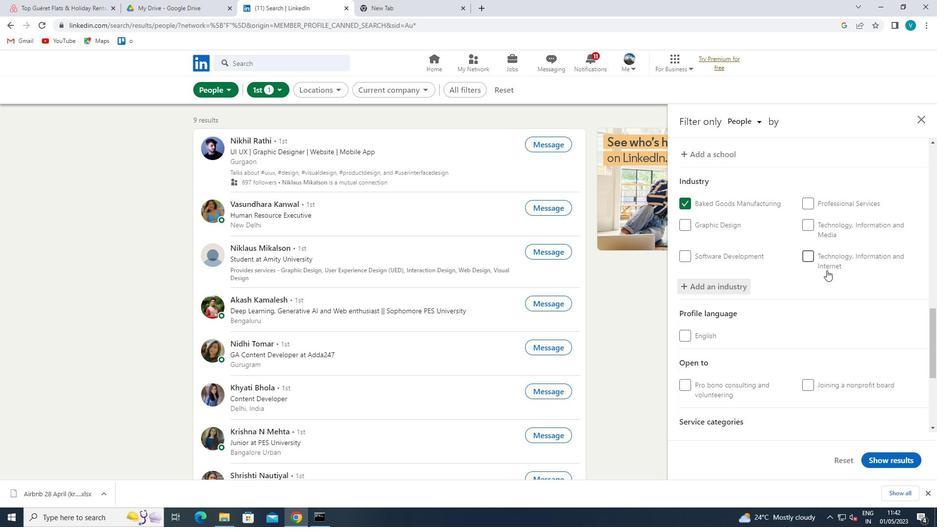 
Action: Mouse scrolled (827, 270) with delta (0, 0)
Screenshot: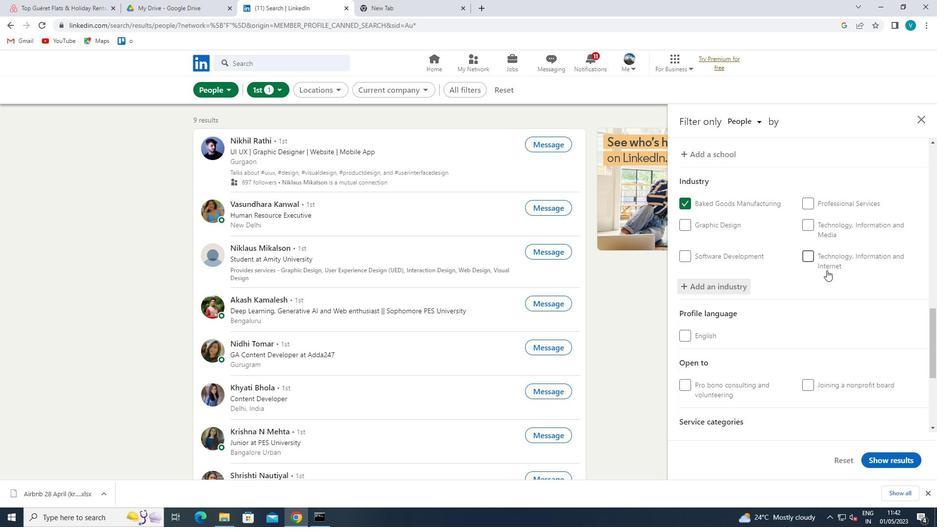 
Action: Mouse scrolled (827, 270) with delta (0, 0)
Screenshot: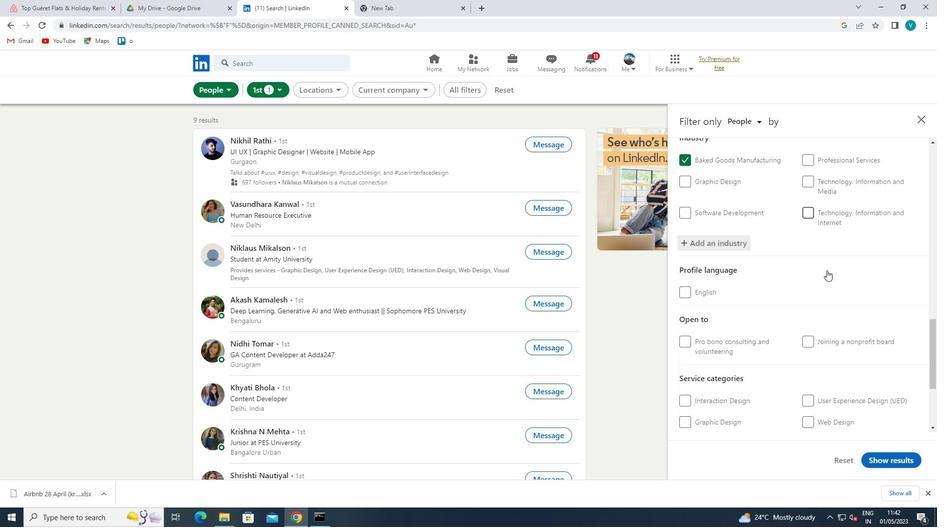 
Action: Mouse scrolled (827, 270) with delta (0, 0)
Screenshot: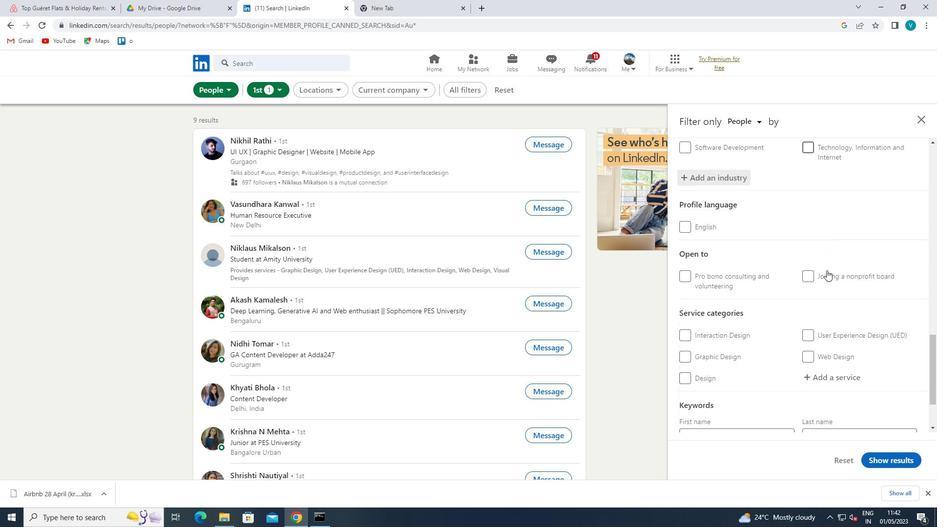 
Action: Mouse scrolled (827, 270) with delta (0, 0)
Screenshot: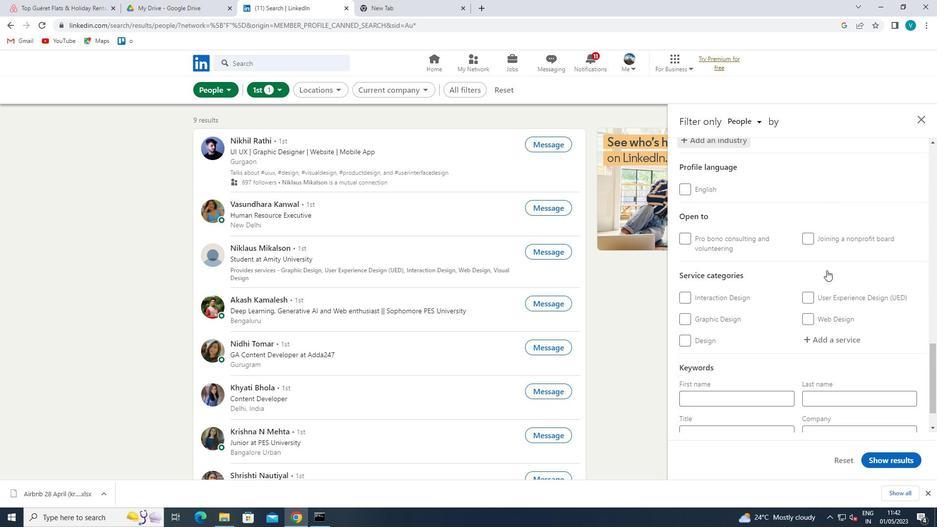 
Action: Mouse moved to (825, 305)
Screenshot: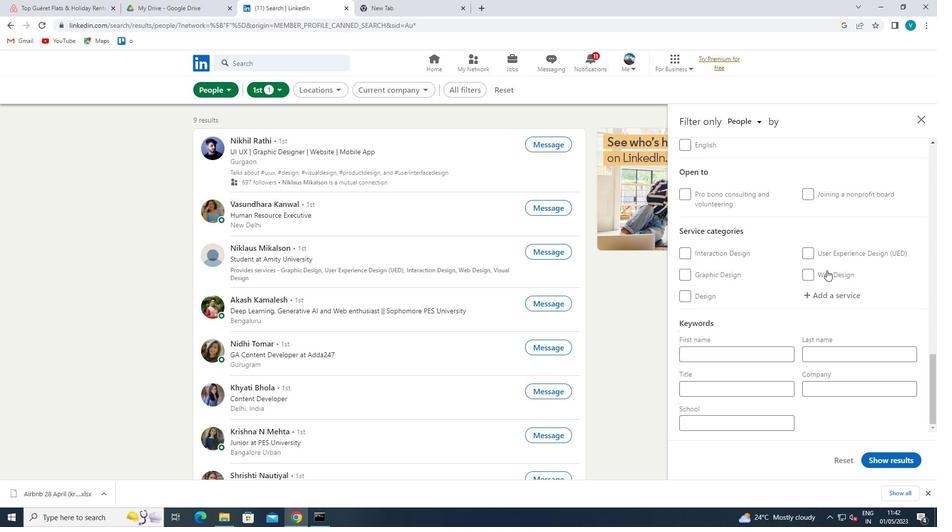 
Action: Mouse pressed left at (825, 305)
Screenshot: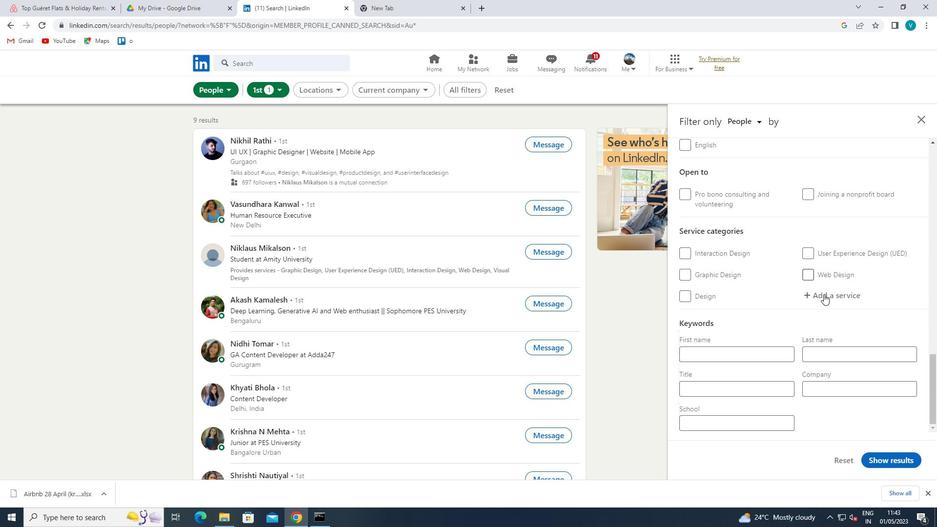 
Action: Mouse moved to (837, 297)
Screenshot: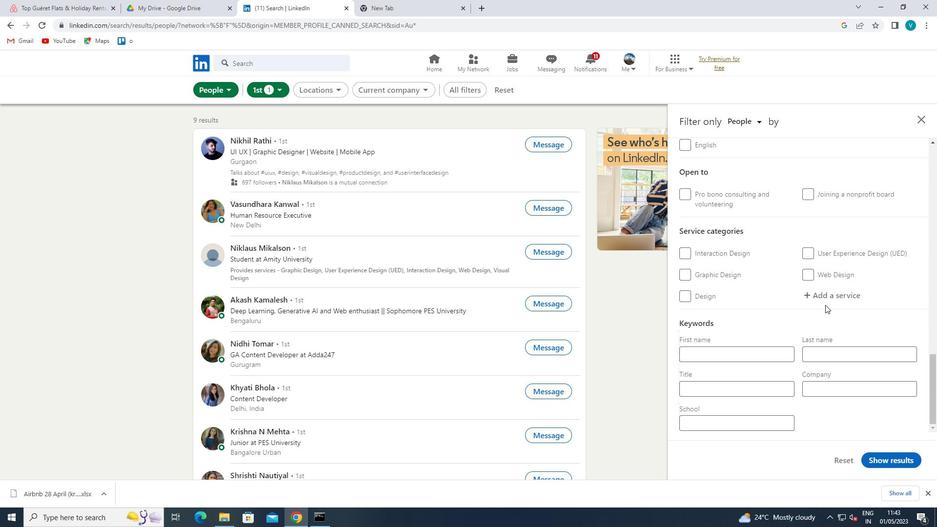 
Action: Mouse pressed left at (837, 297)
Screenshot: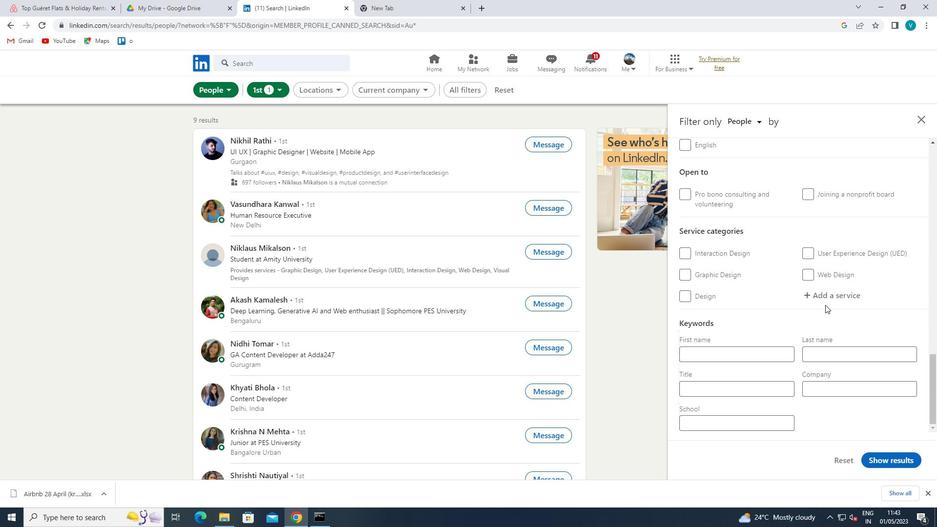 
Action: Mouse moved to (838, 297)
Screenshot: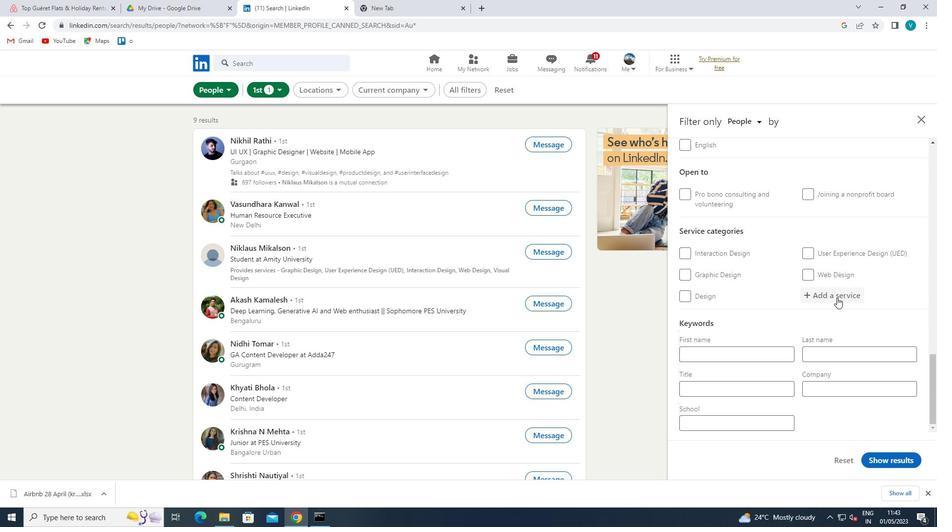 
Action: Key pressed <Key.shift>HR<Key.space><Key.shift><Key.shift><Key.shift><Key.shift><Key.shift><Key.shift>CONSULTING
Screenshot: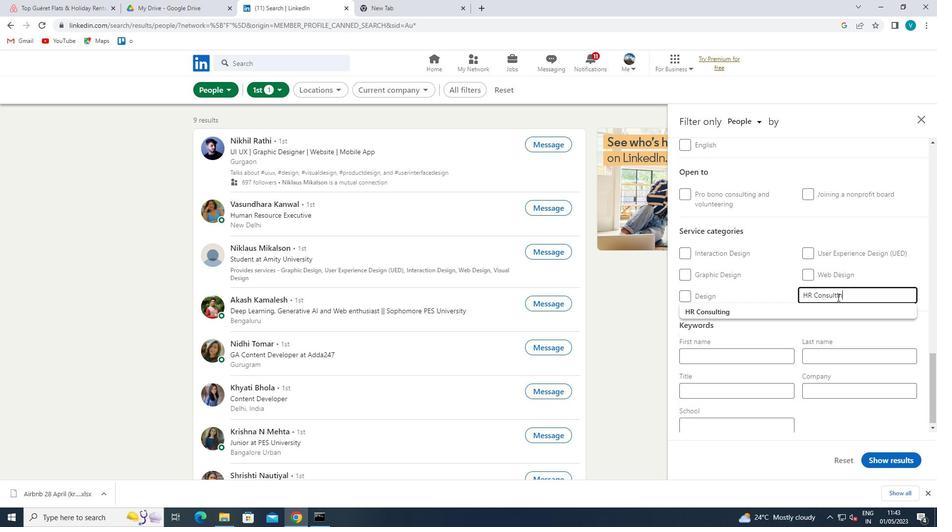 
Action: Mouse moved to (827, 313)
Screenshot: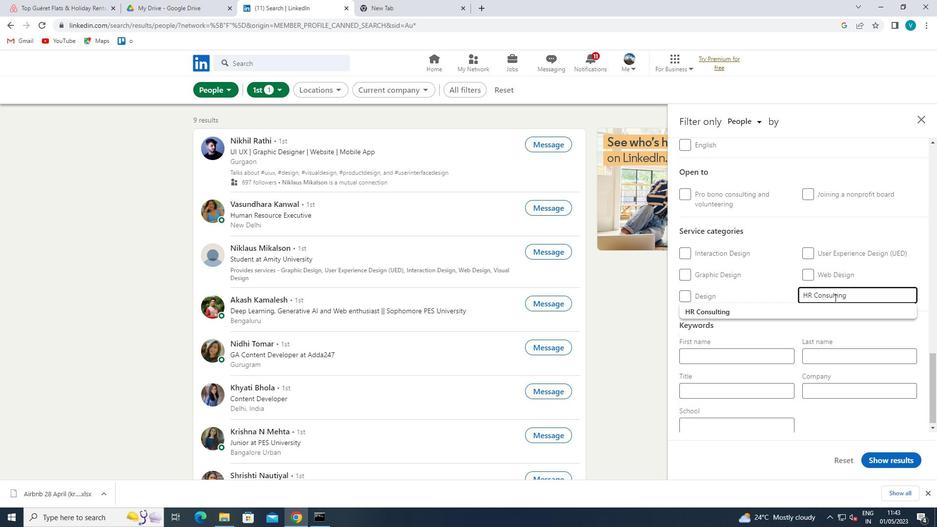 
Action: Mouse pressed left at (827, 313)
Screenshot: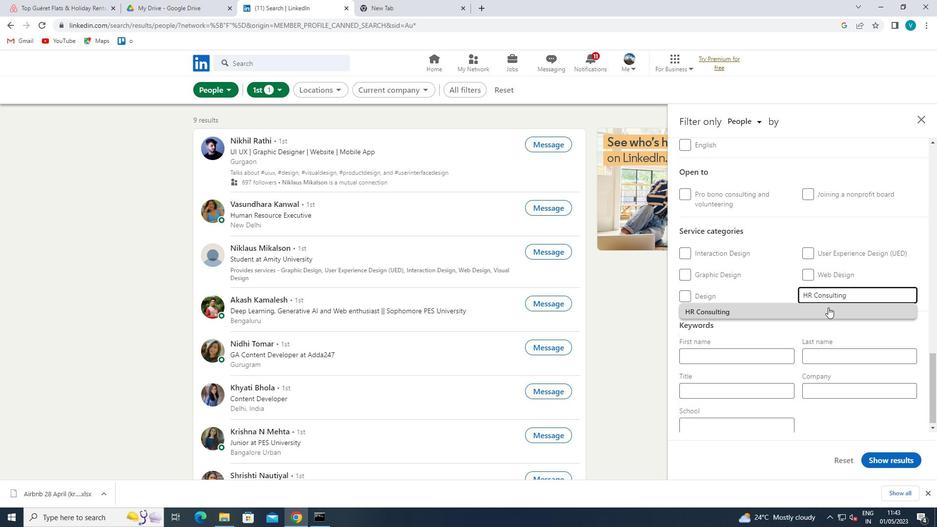 
Action: Mouse scrolled (827, 312) with delta (0, 0)
Screenshot: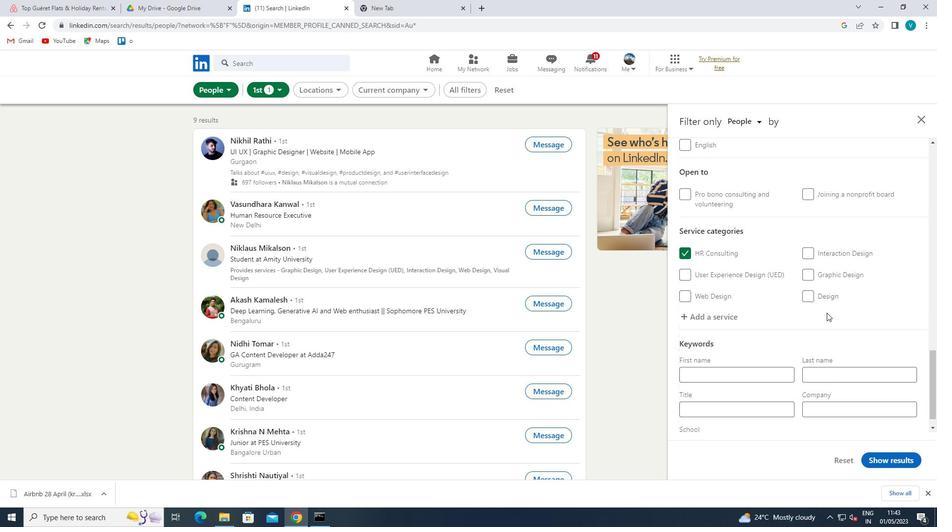 
Action: Mouse scrolled (827, 312) with delta (0, 0)
Screenshot: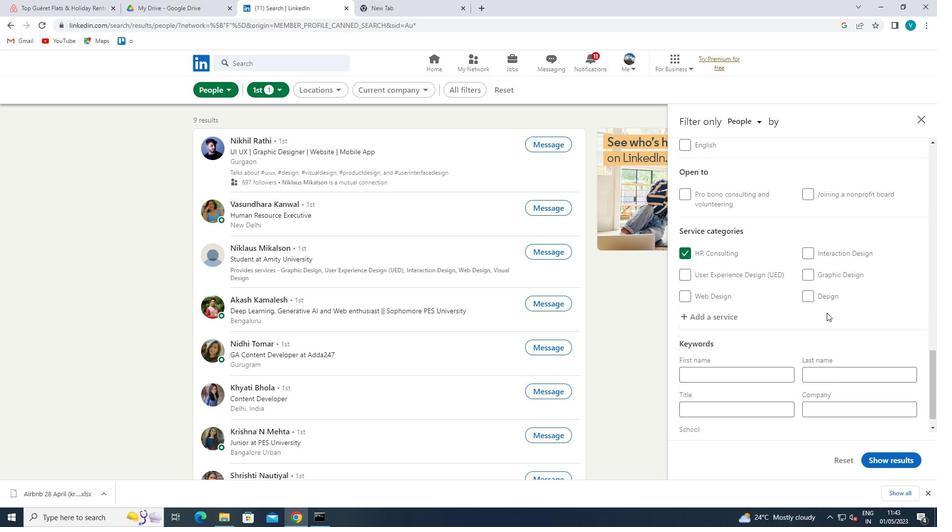 
Action: Mouse moved to (759, 394)
Screenshot: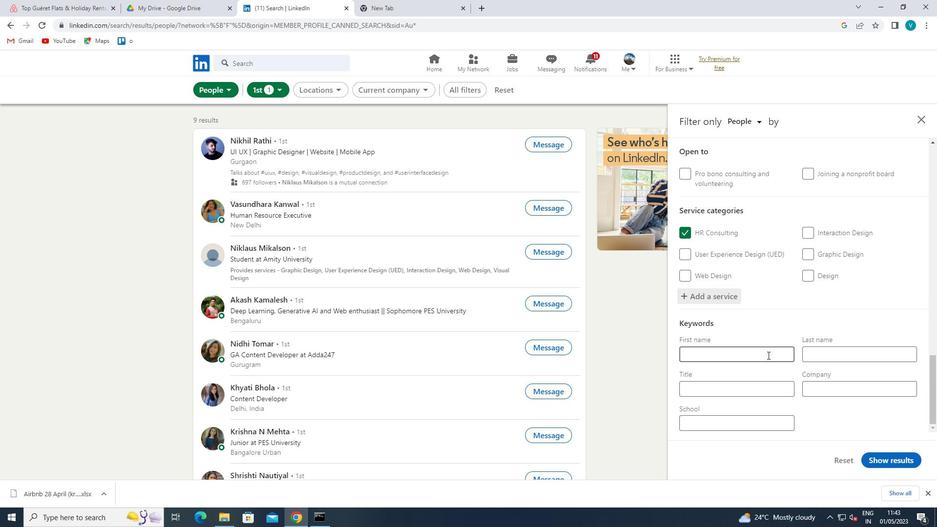 
Action: Mouse pressed left at (759, 394)
Screenshot: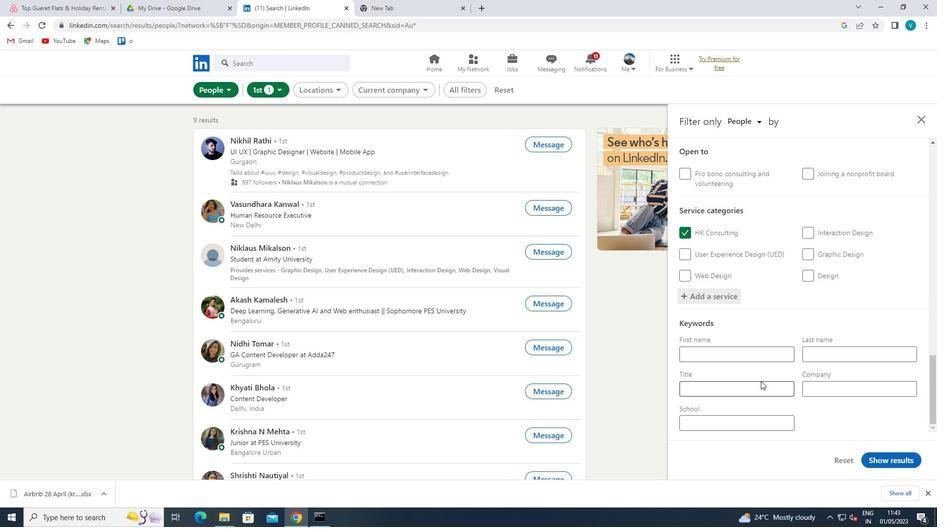 
Action: Key pressed <Key.shift>ADMINISTRATIVE<Key.space><Key.shift>SPECIALIO<Key.backspace>ST<Key.space>
Screenshot: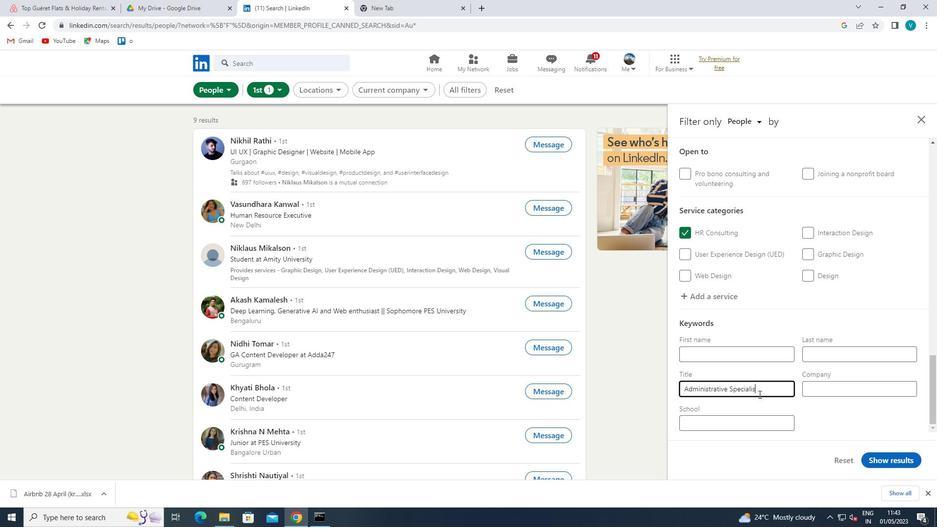 
Action: Mouse moved to (889, 460)
Screenshot: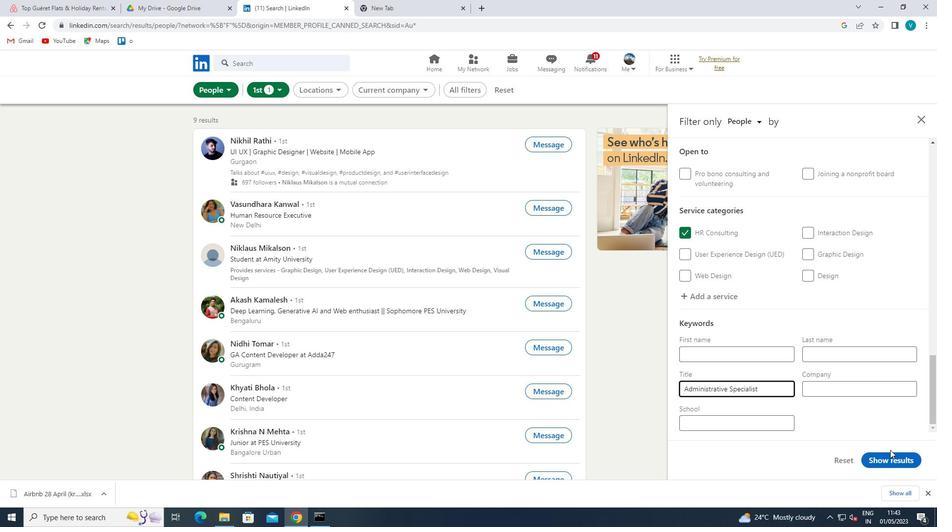 
Action: Mouse pressed left at (889, 460)
Screenshot: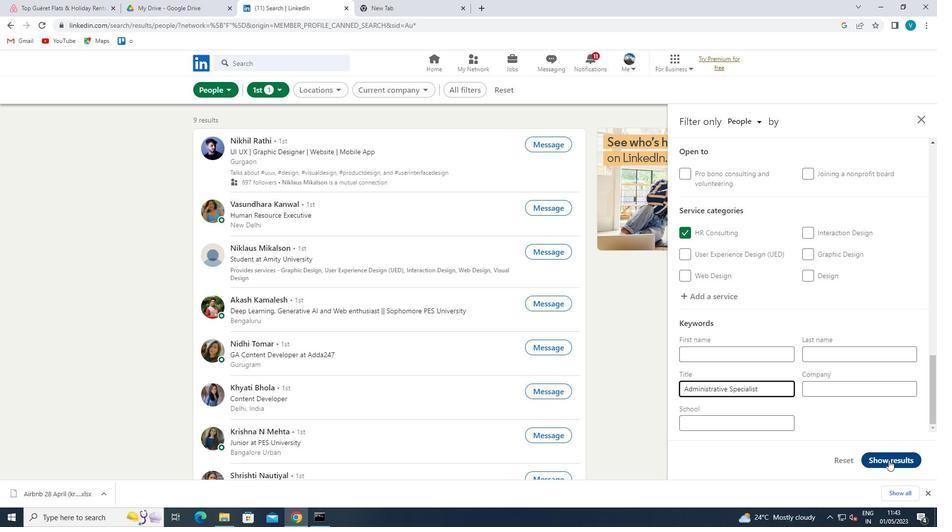 
